 Task: Open a blank sheet, save the file as problemanalysis.doc Add Heading 'Strategies for effective problem analysis: 'Strategies for effective problem analysis:  Add the following points with numberingAdd the following points with numbering 1.	Gather relevant information_x000D_
2.	Identify root causes_x000D_
3.	Consider potential solutions_x000D_
Select the entire thext and change line spacing to  1.15 Select the entire text and apply  Outside Borders ,change the font size of heading and points to 20
Action: Mouse moved to (27, 22)
Screenshot: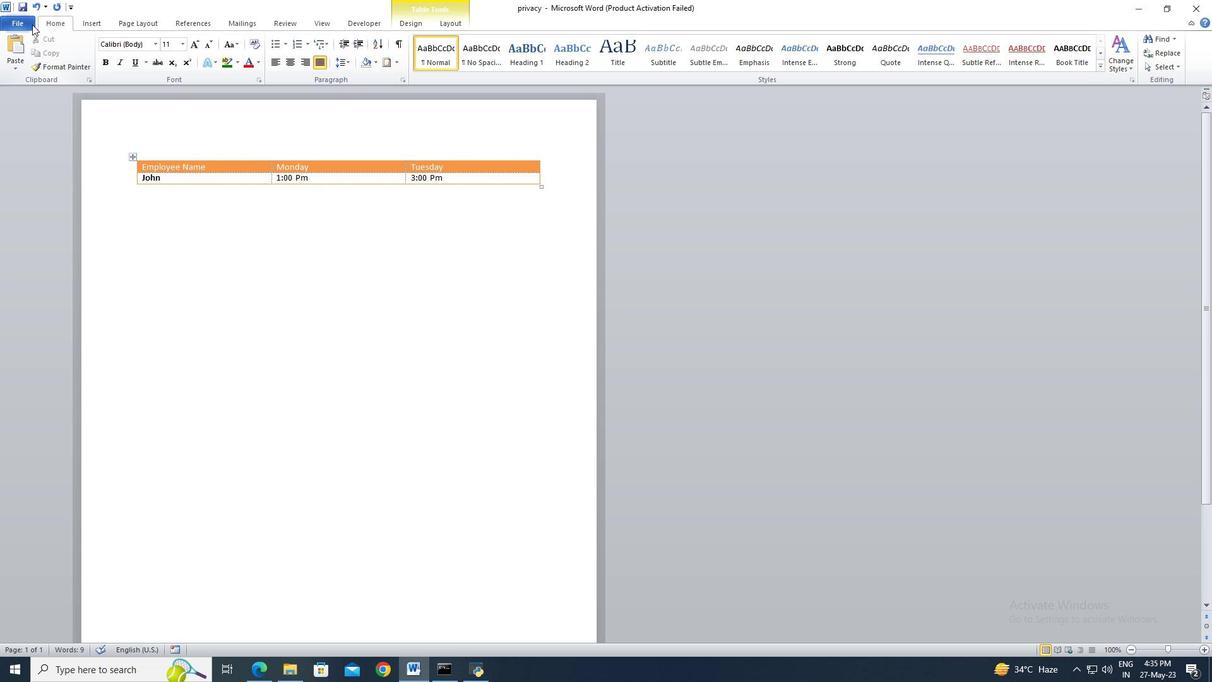 
Action: Mouse pressed left at (27, 22)
Screenshot: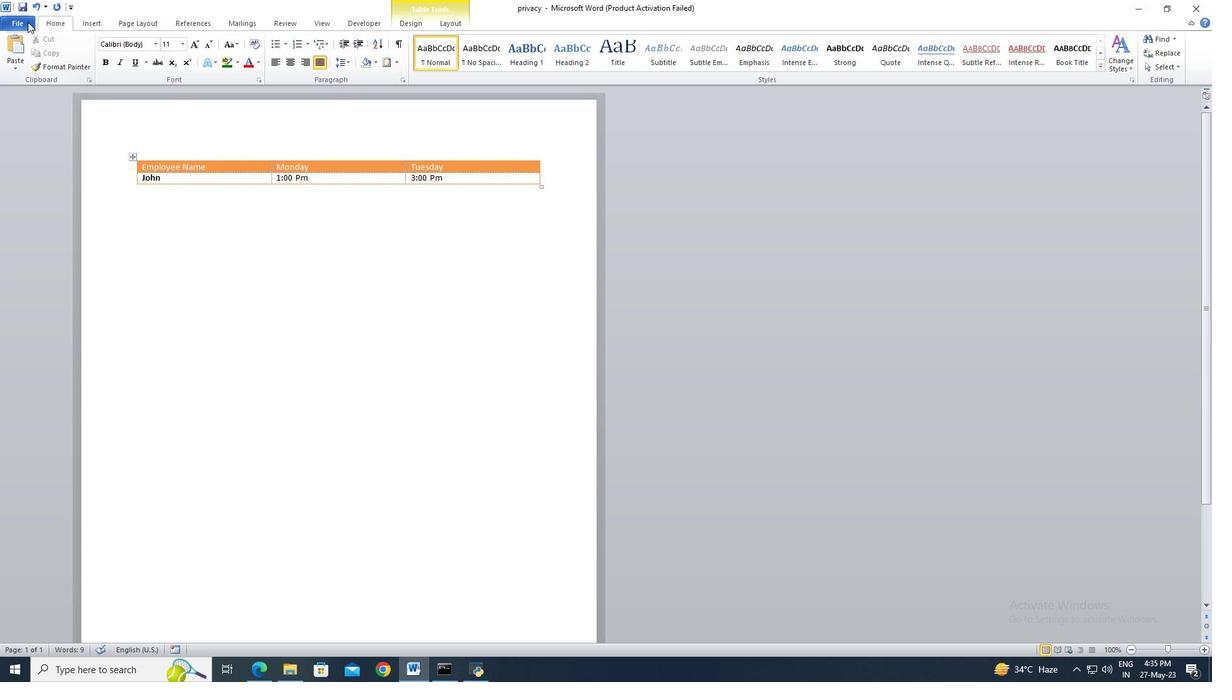 
Action: Mouse moved to (28, 162)
Screenshot: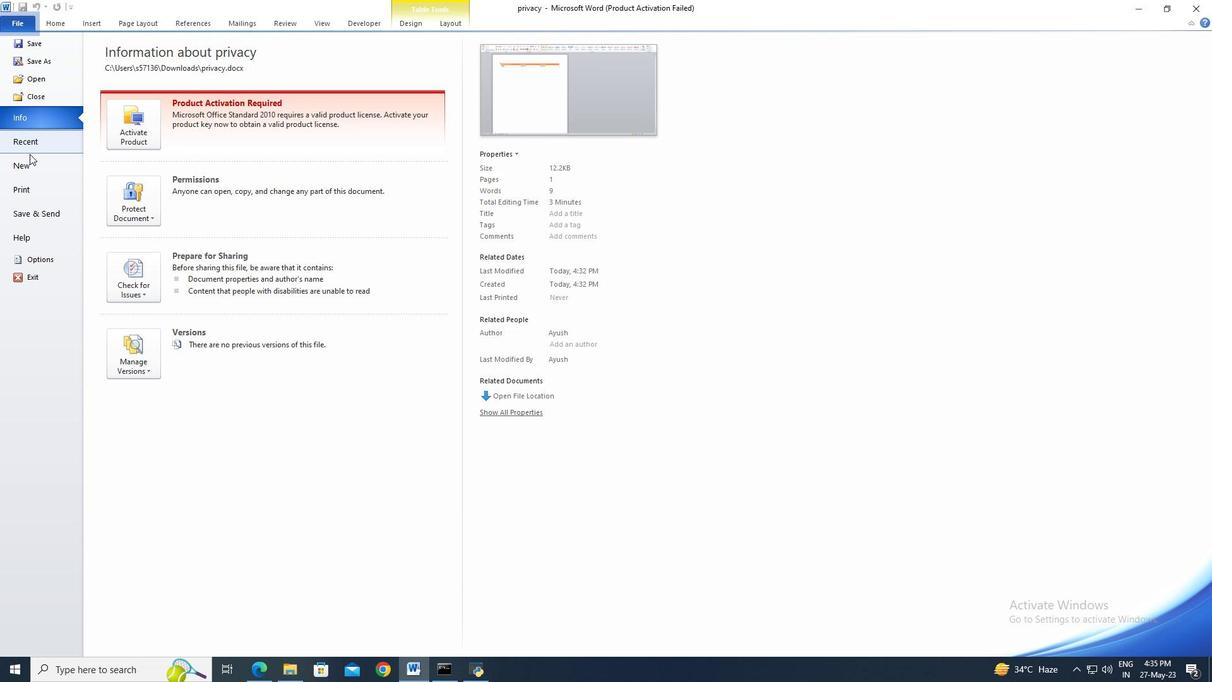 
Action: Mouse pressed left at (28, 162)
Screenshot: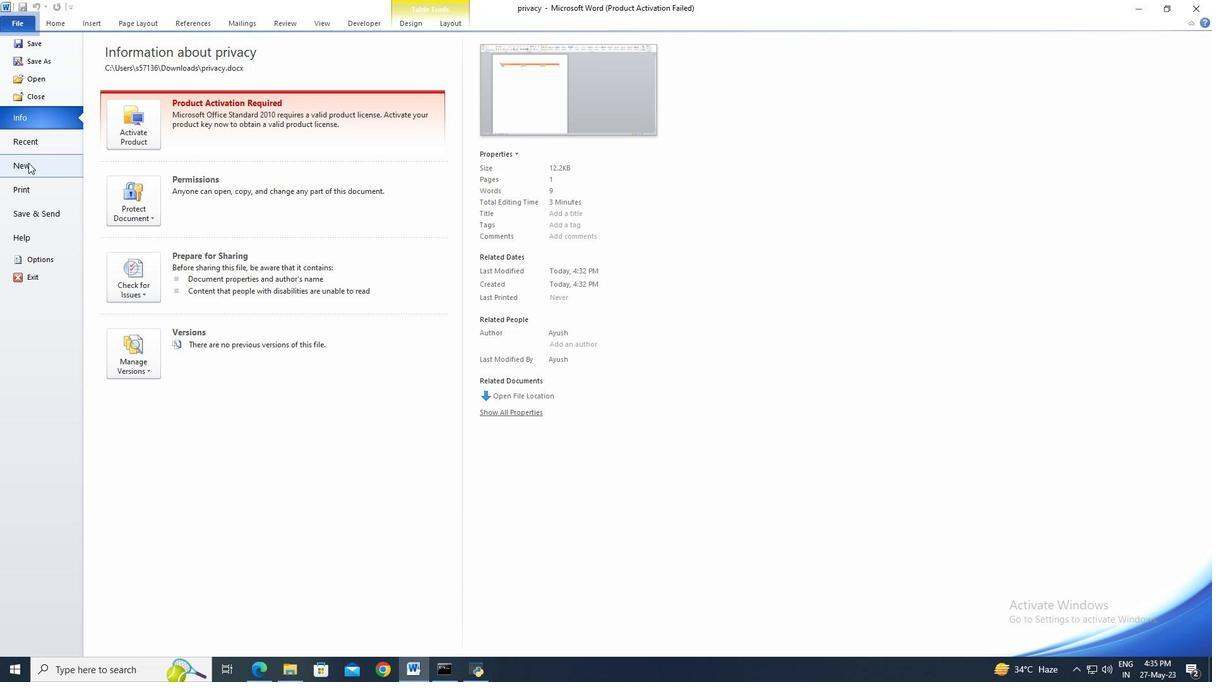 
Action: Mouse moved to (634, 320)
Screenshot: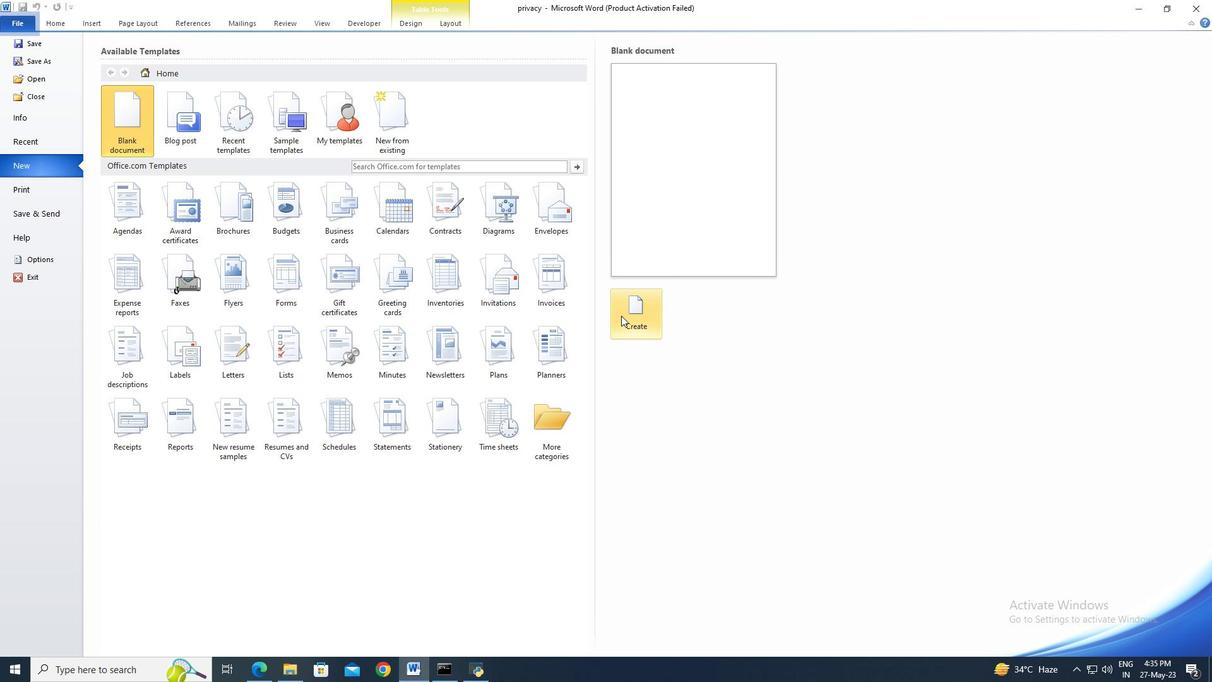 
Action: Mouse pressed left at (634, 320)
Screenshot: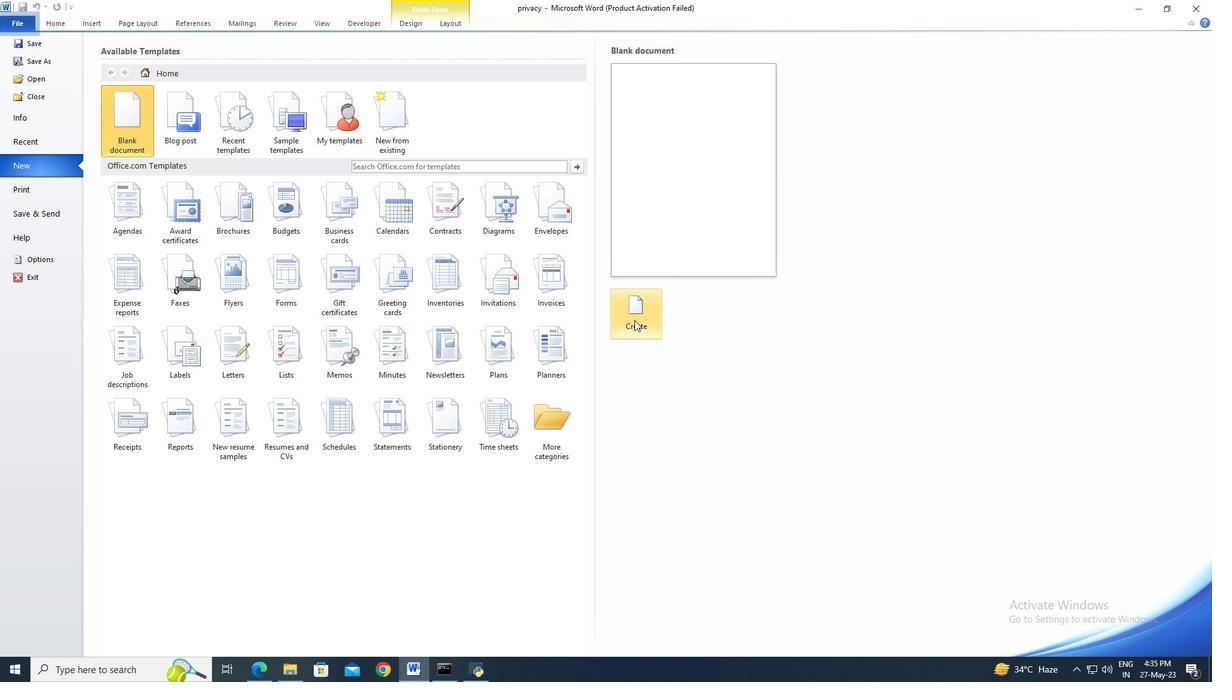 
Action: Mouse moved to (28, 25)
Screenshot: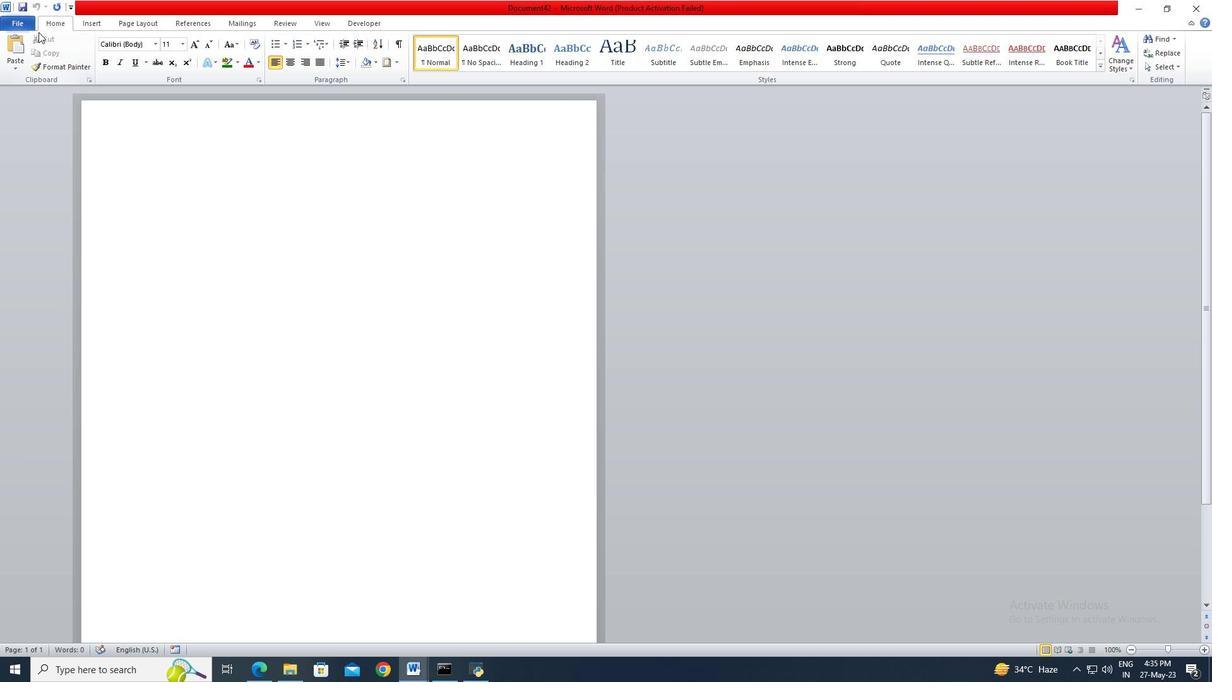 
Action: Mouse pressed left at (28, 25)
Screenshot: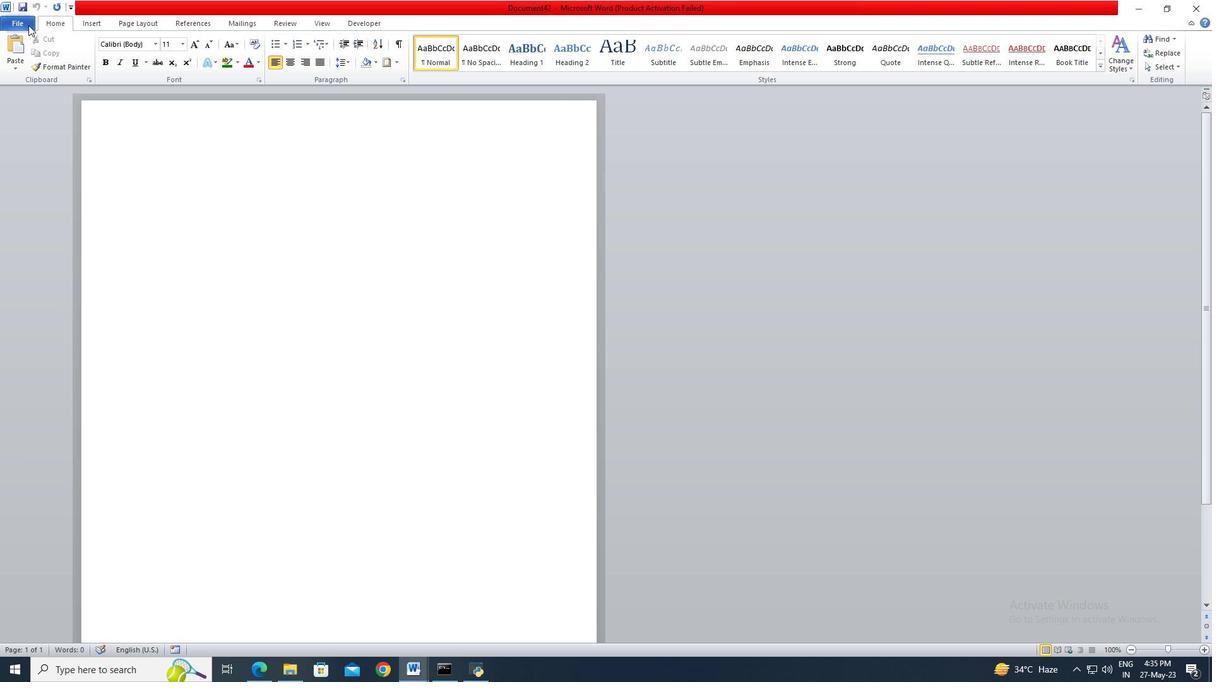 
Action: Mouse moved to (38, 68)
Screenshot: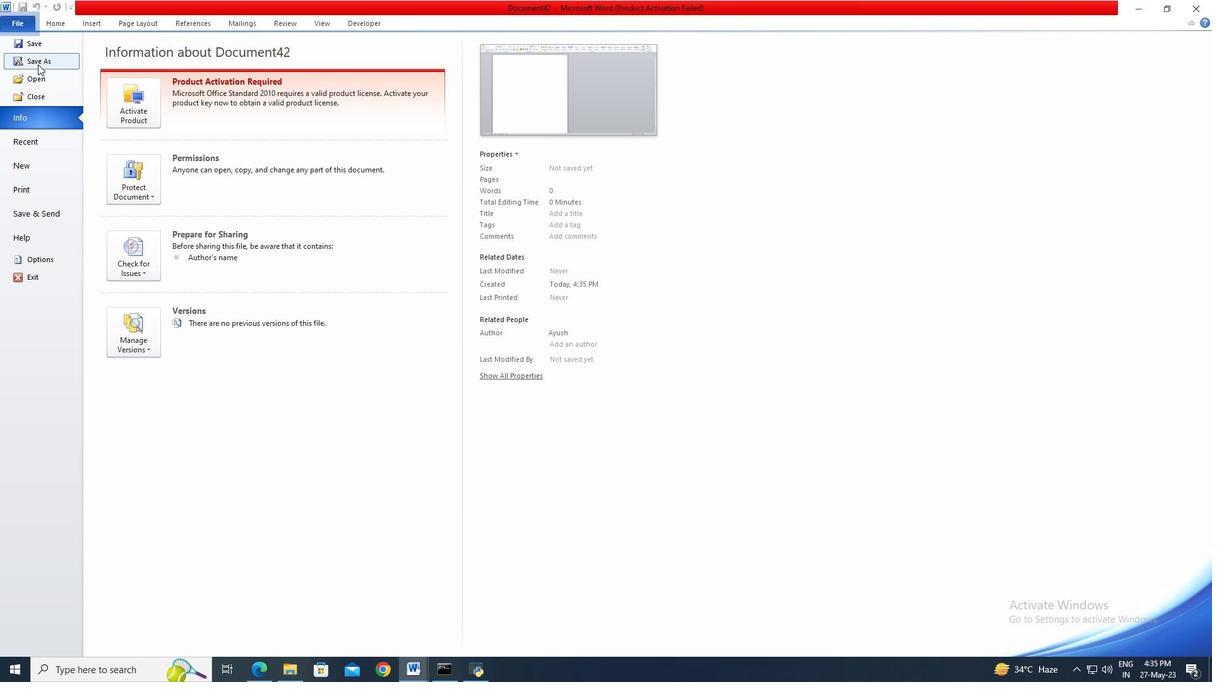 
Action: Mouse pressed left at (38, 68)
Screenshot: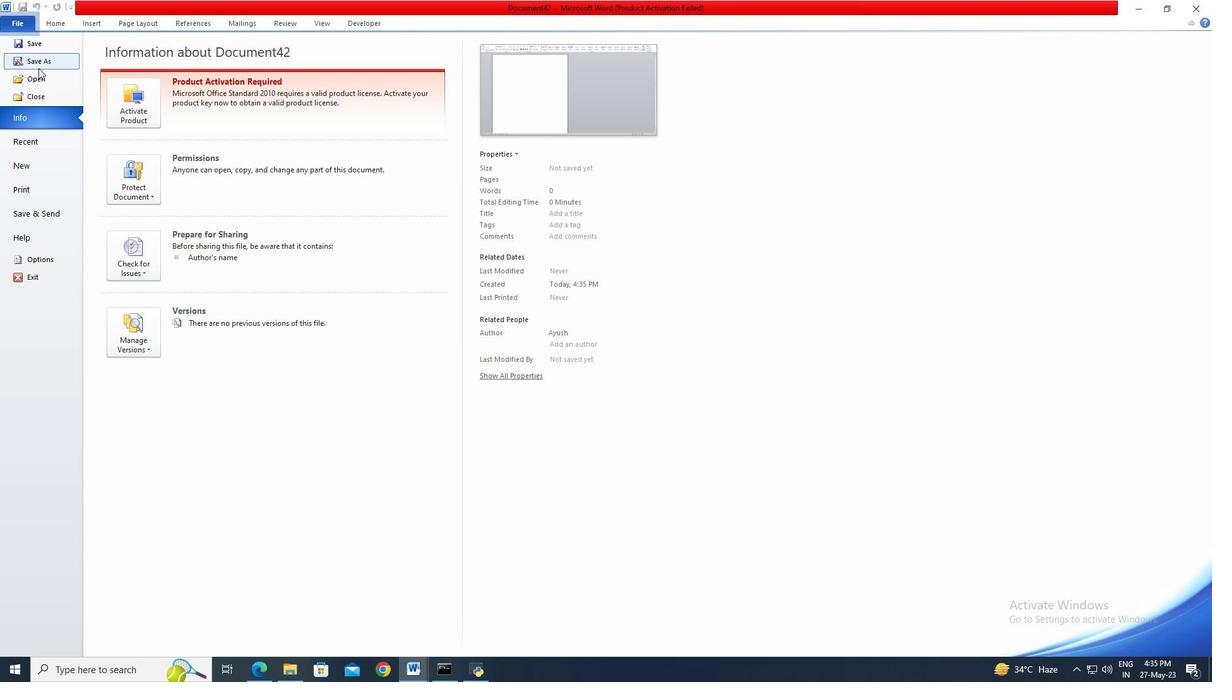 
Action: Mouse moved to (60, 134)
Screenshot: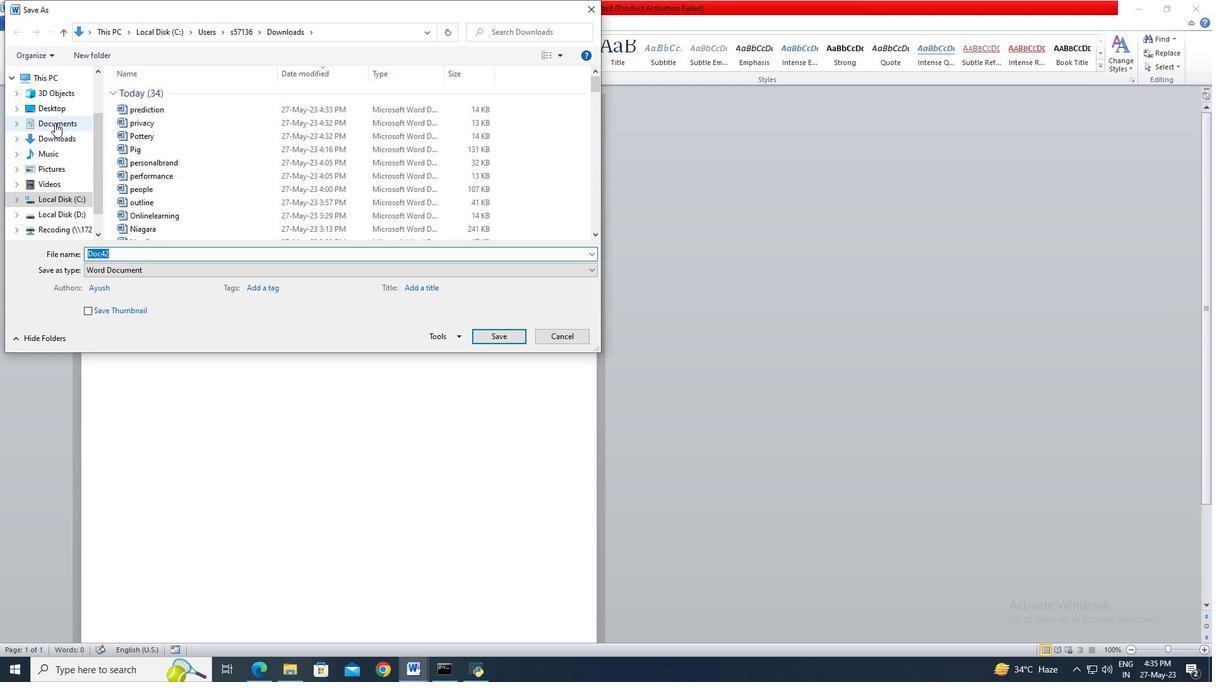 
Action: Mouse pressed left at (60, 134)
Screenshot: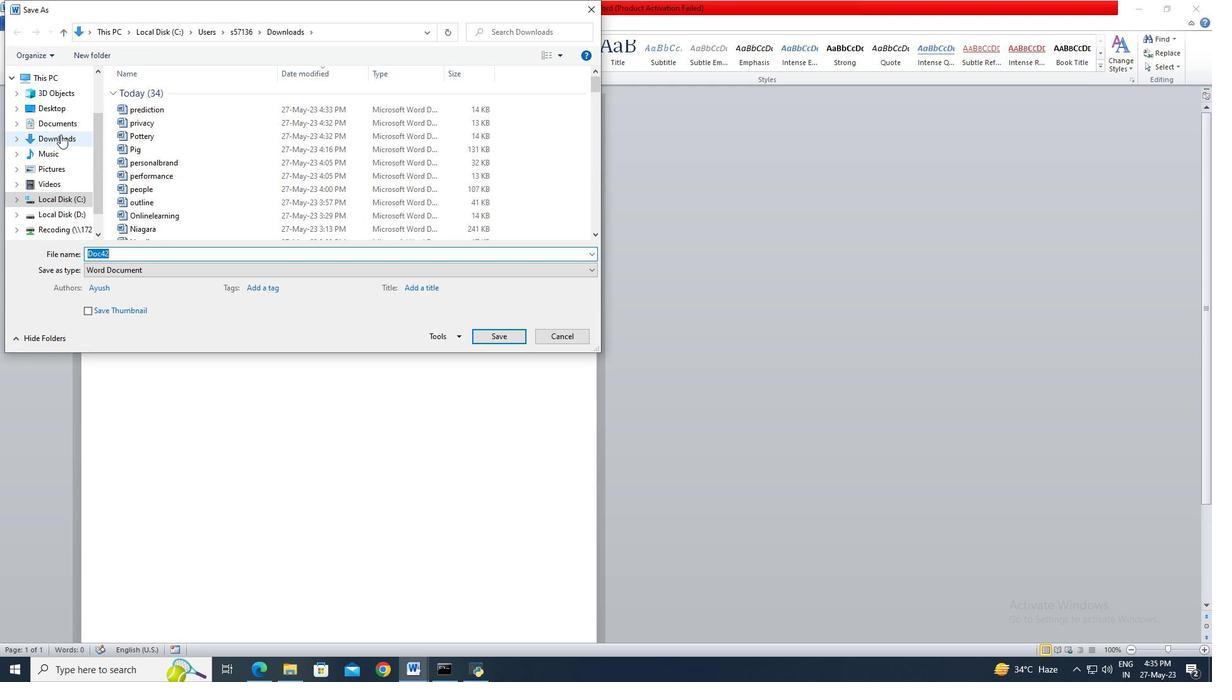 
Action: Mouse moved to (236, 248)
Screenshot: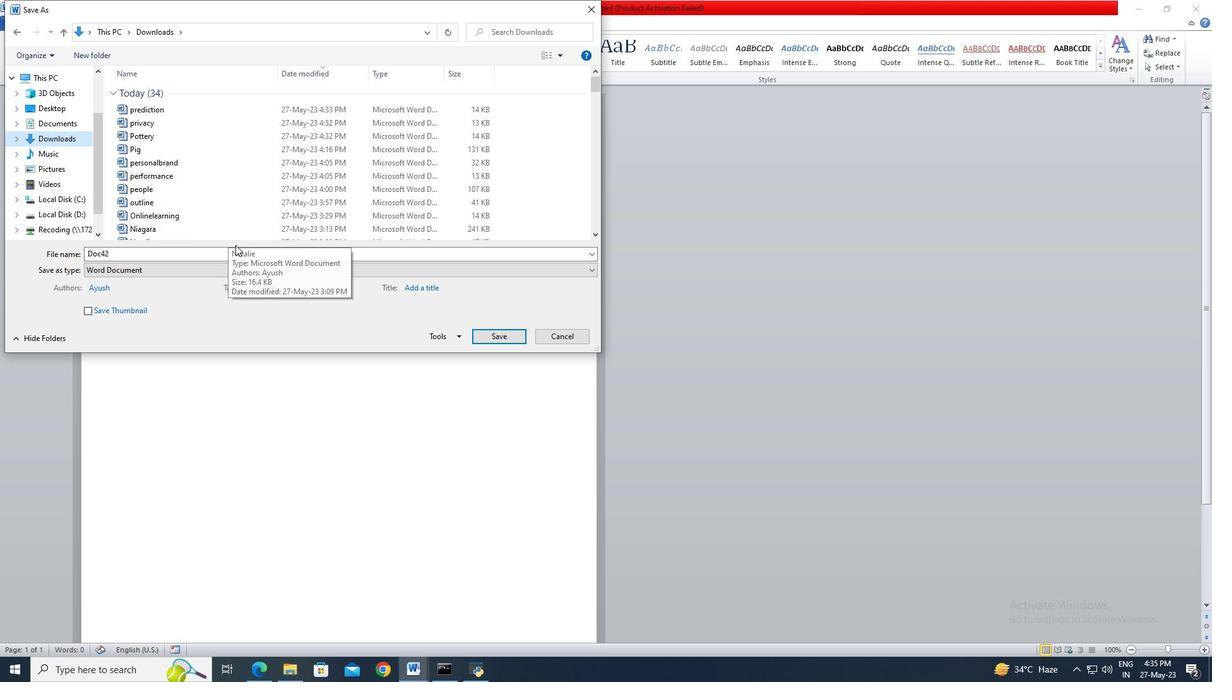 
Action: Mouse pressed left at (236, 248)
Screenshot: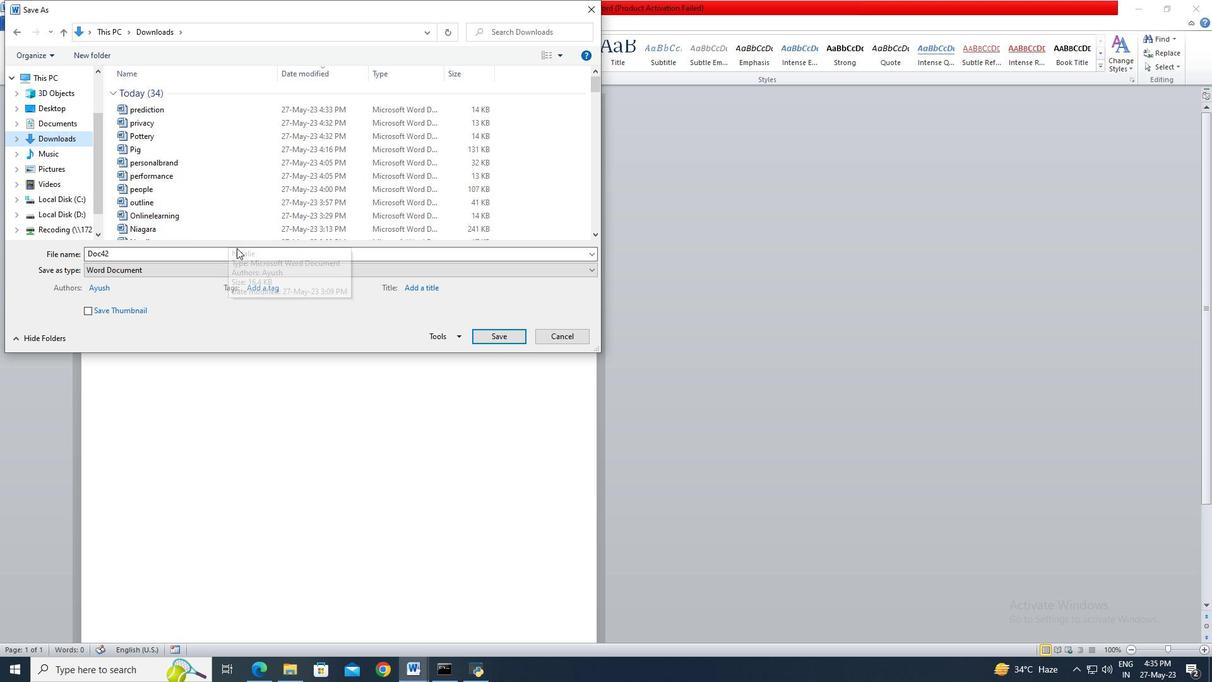 
Action: Key pressed problemanalysis
Screenshot: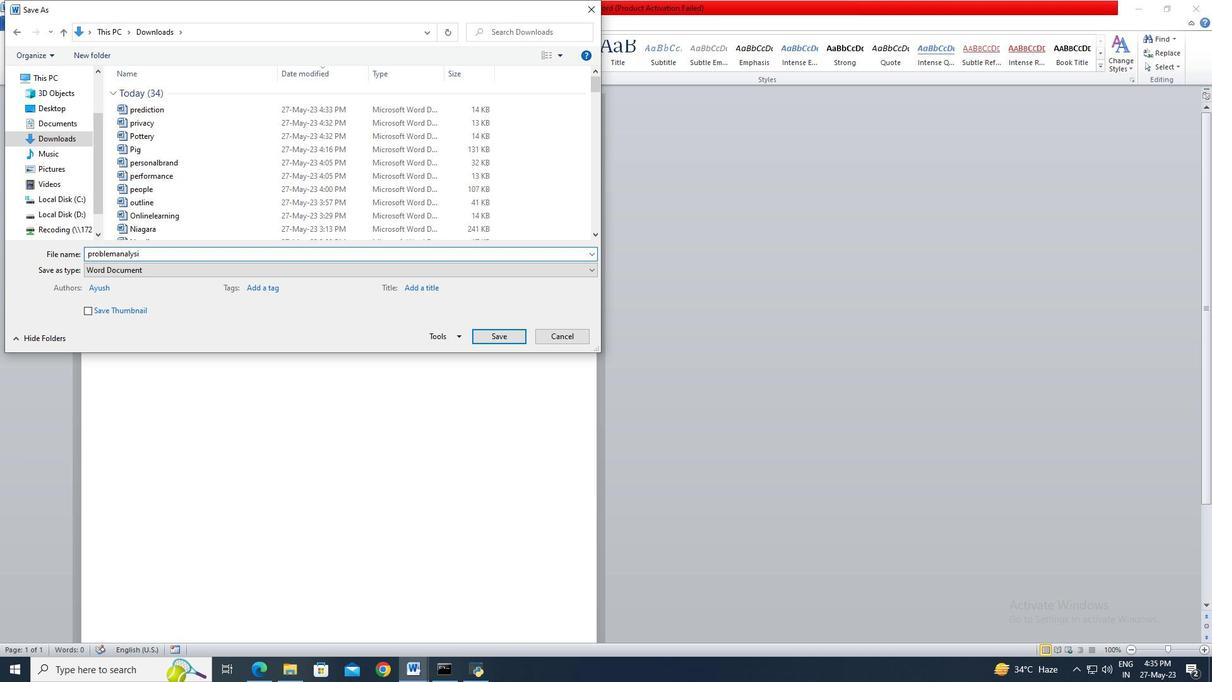 
Action: Mouse moved to (501, 334)
Screenshot: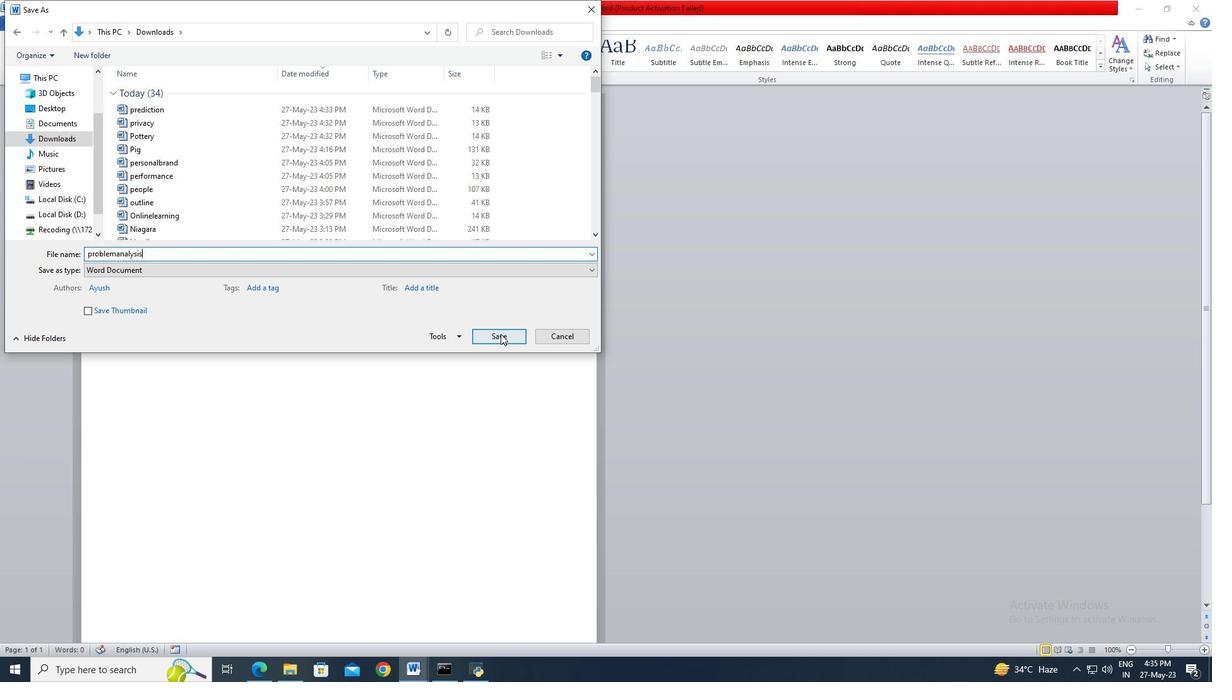 
Action: Mouse pressed left at (501, 334)
Screenshot: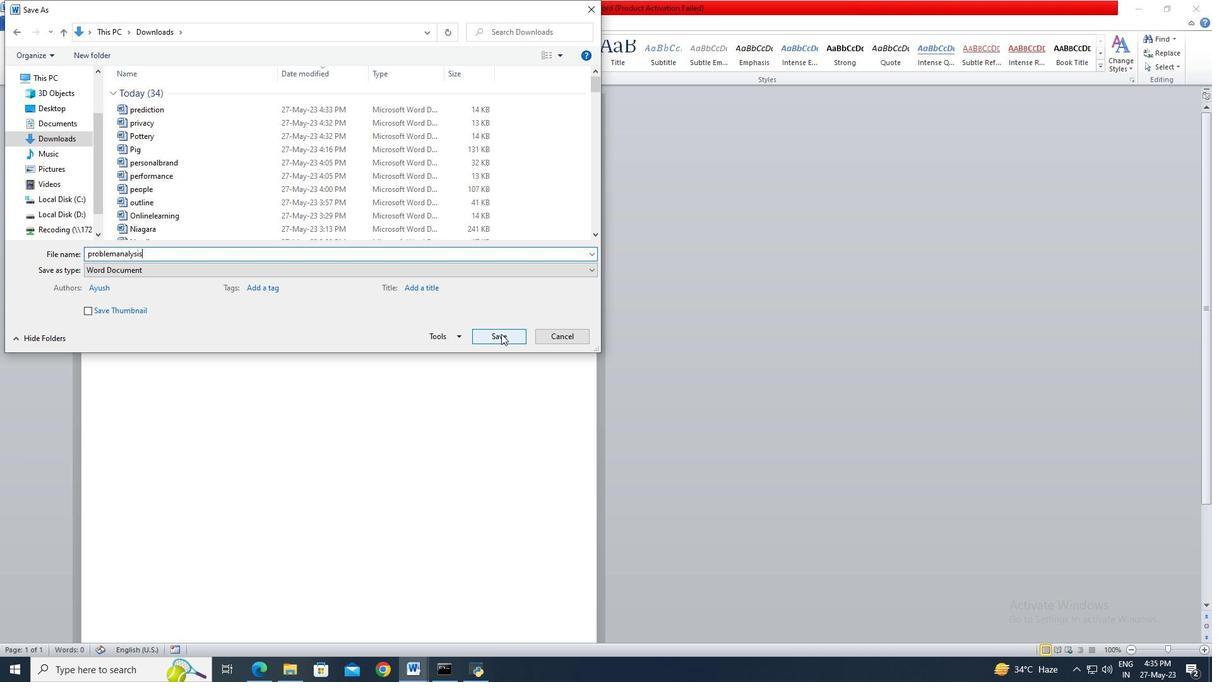 
Action: Mouse moved to (518, 65)
Screenshot: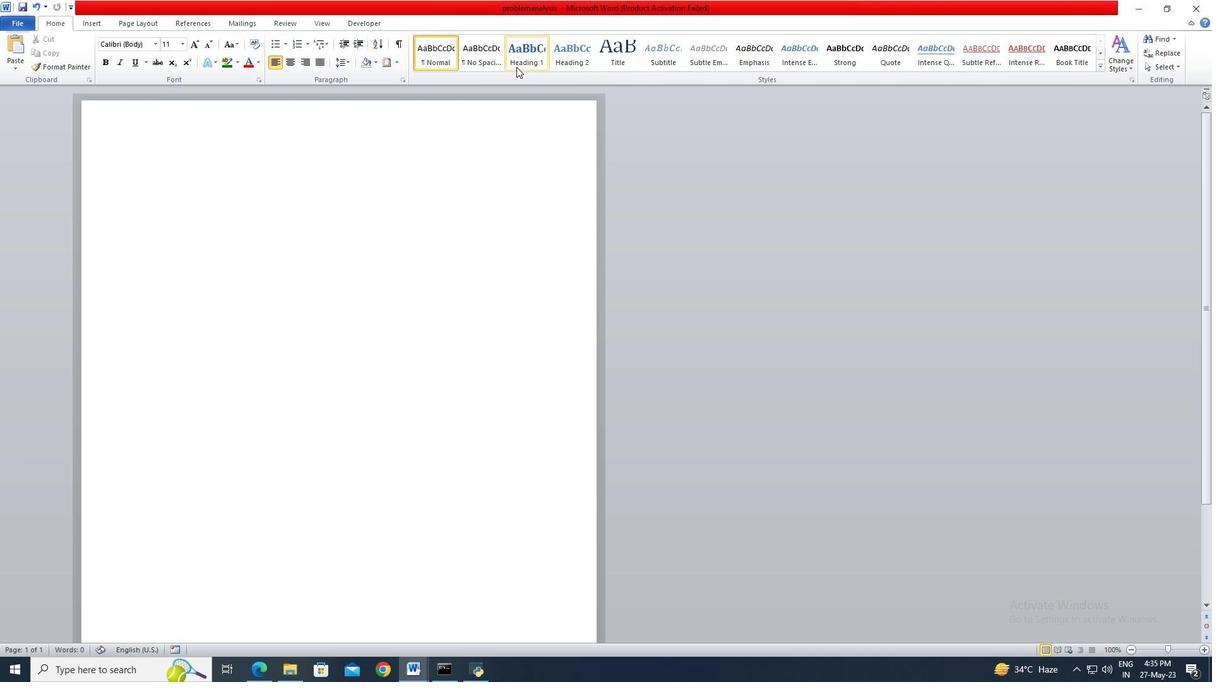 
Action: Mouse pressed left at (518, 65)
Screenshot: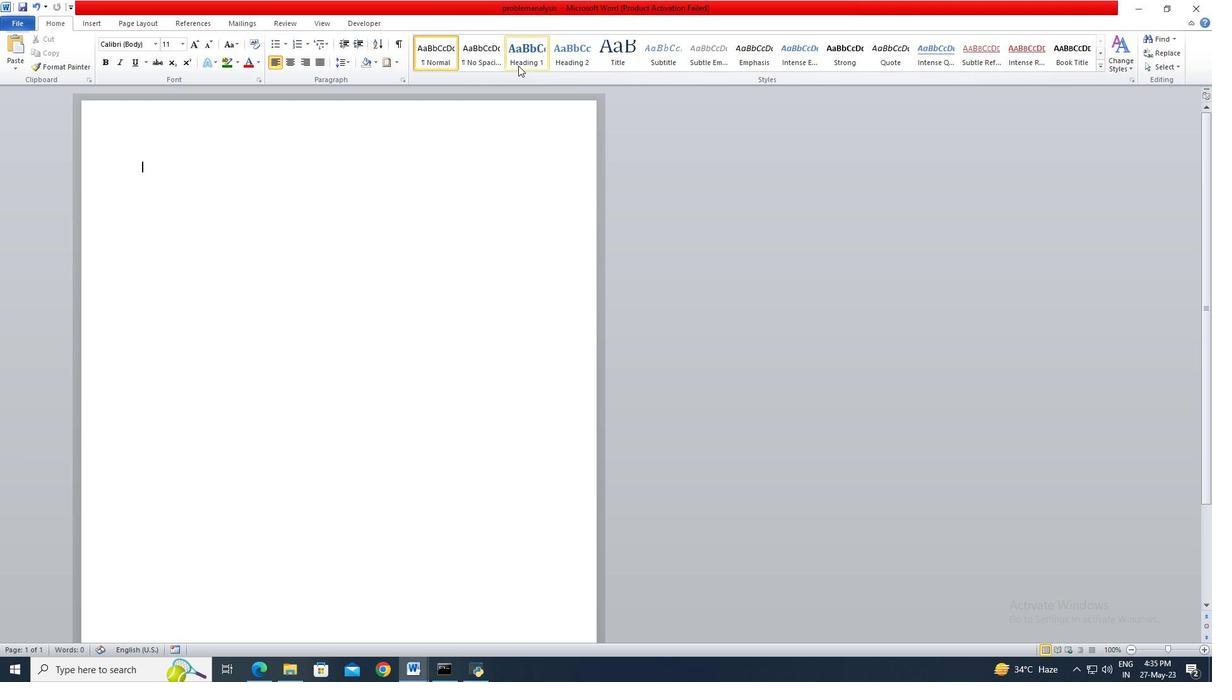 
Action: Mouse moved to (499, 166)
Screenshot: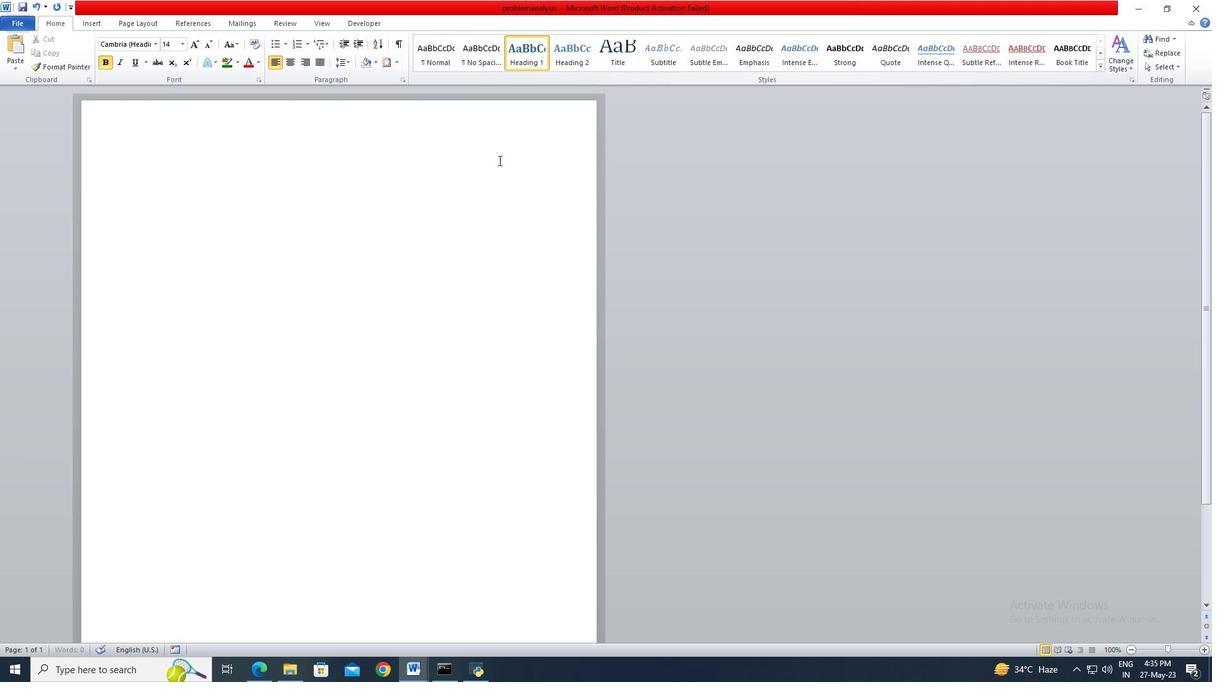 
Action: Mouse pressed left at (499, 166)
Screenshot: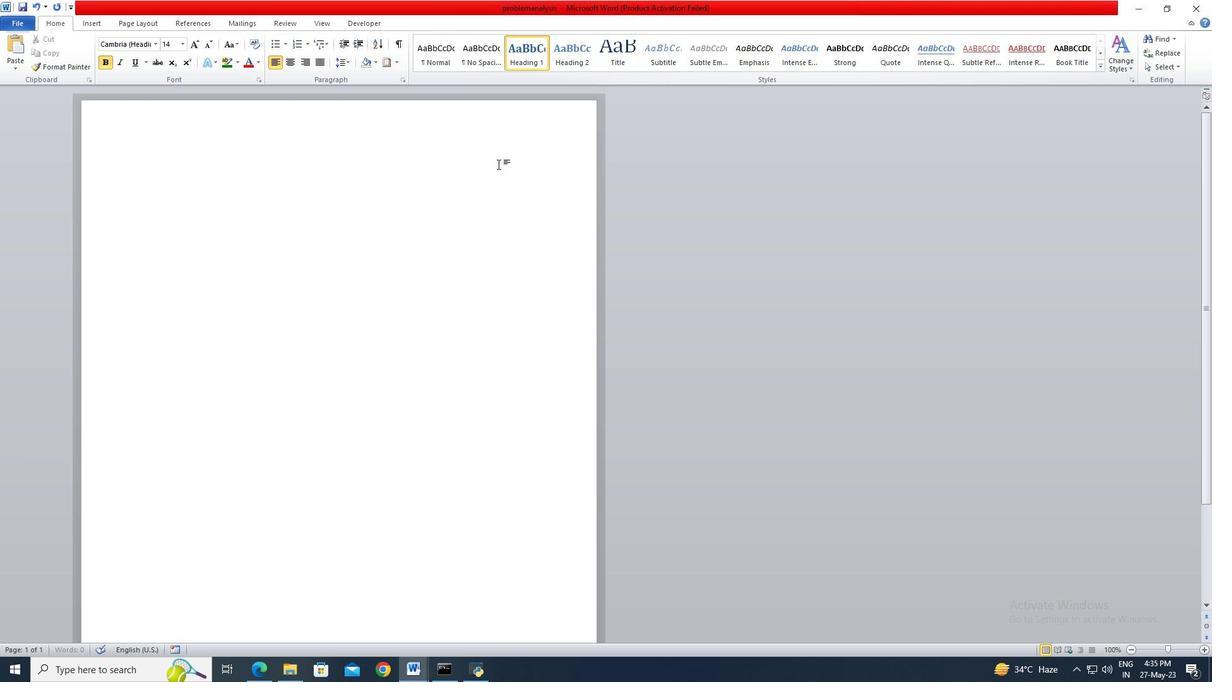 
Action: Key pressed <Key.shift_r>Strategies<Key.space>for<Key.space>effective<Key.space>problem<Key.space>analysis<Key.shift>:<Key.enter><Key.enter>
Screenshot: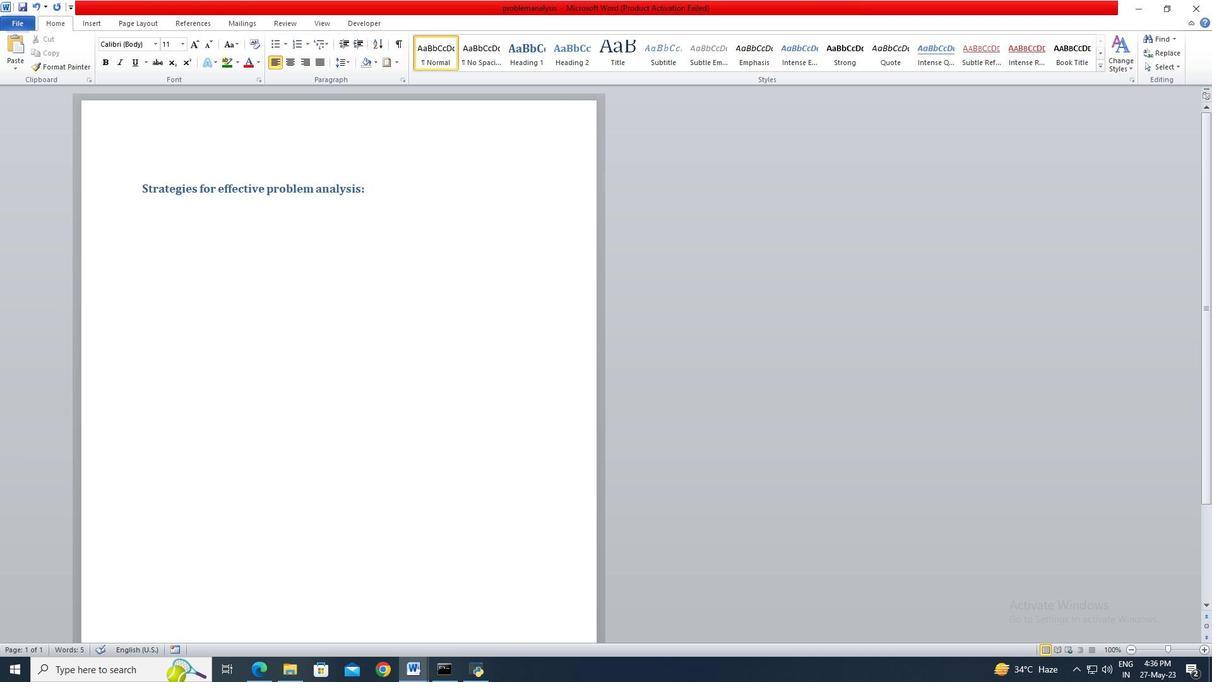 
Action: Mouse moved to (303, 44)
Screenshot: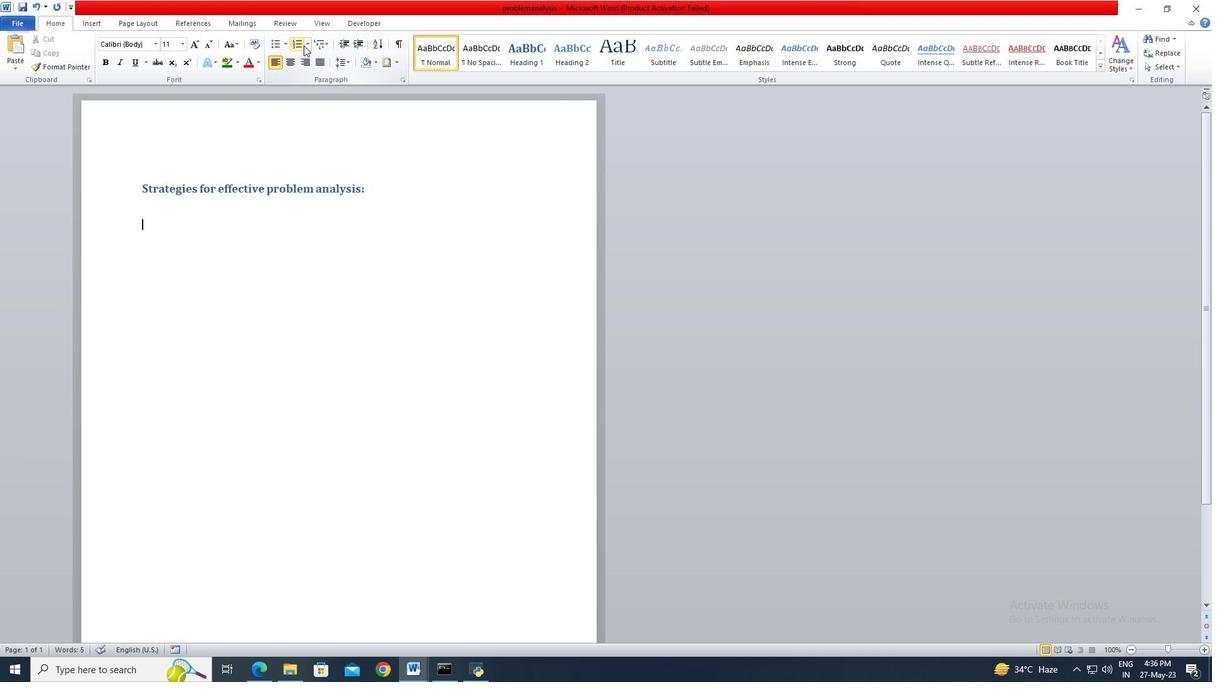 
Action: Mouse pressed left at (303, 44)
Screenshot: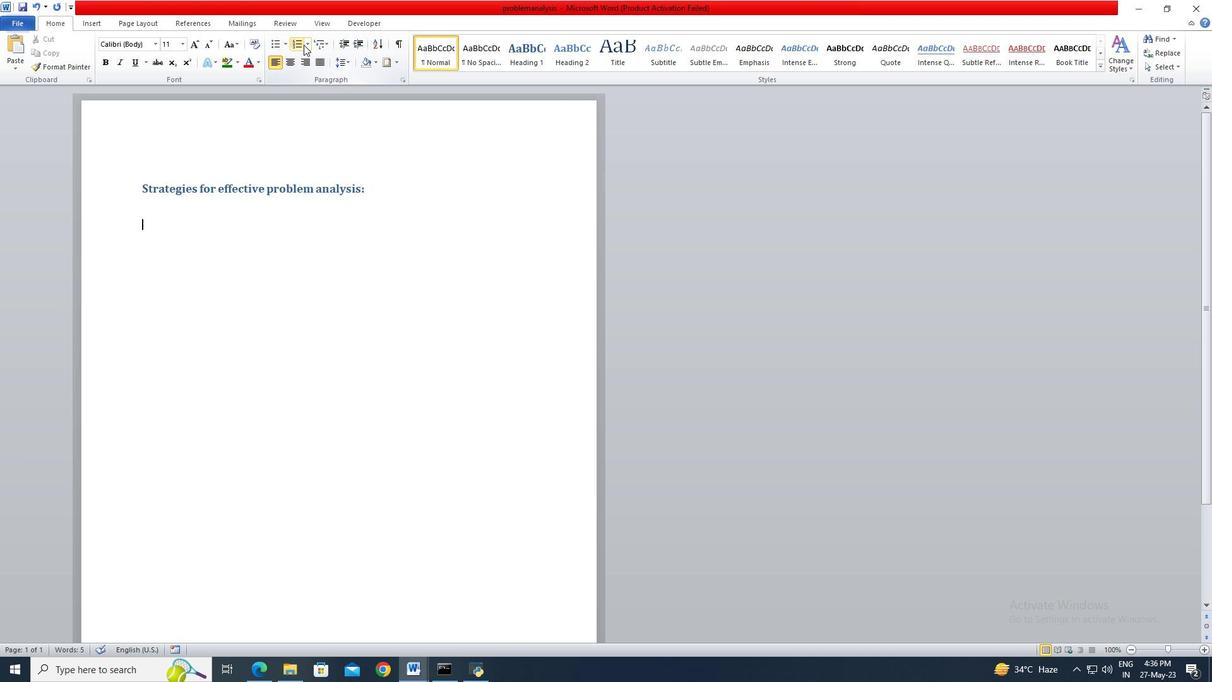 
Action: Mouse moved to (289, 204)
Screenshot: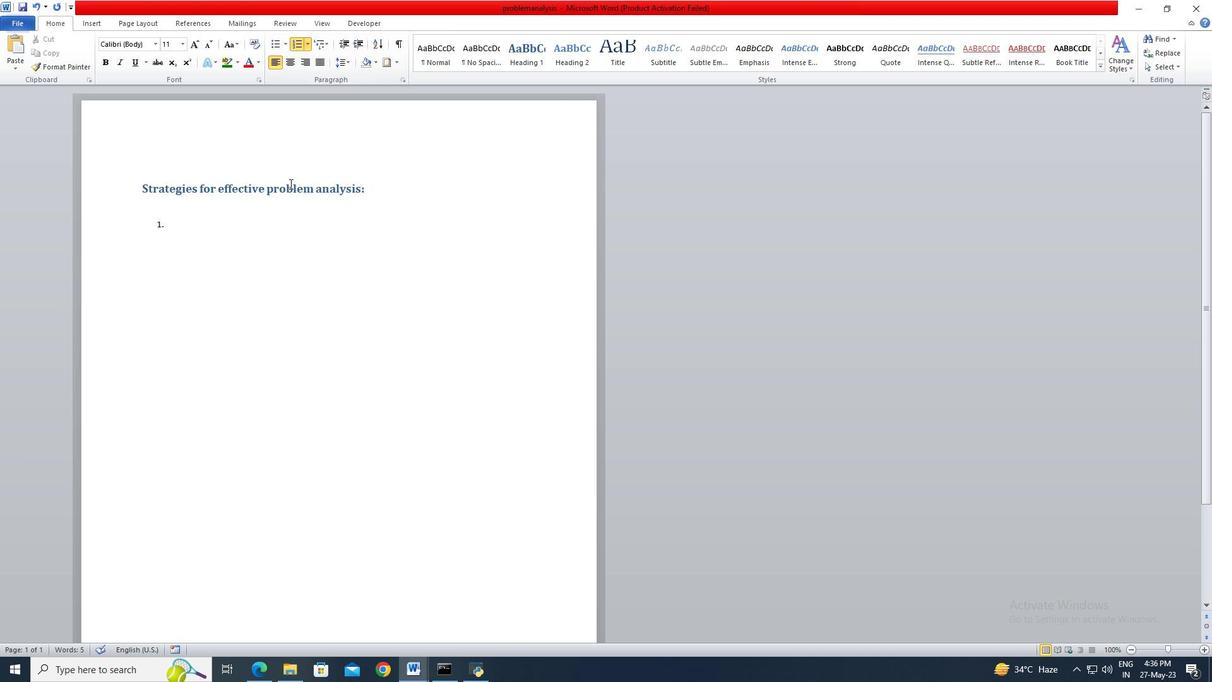 
Action: Key pressed <Key.shift>Gather<Key.space>relevant<Key.space>information<Key.enter><Key.shift>Identify<Key.space>root<Key.space>causes<Key.enter><Key.shift>Consider<Key.space>potential<Key.space>solutionsctrl+A
Screenshot: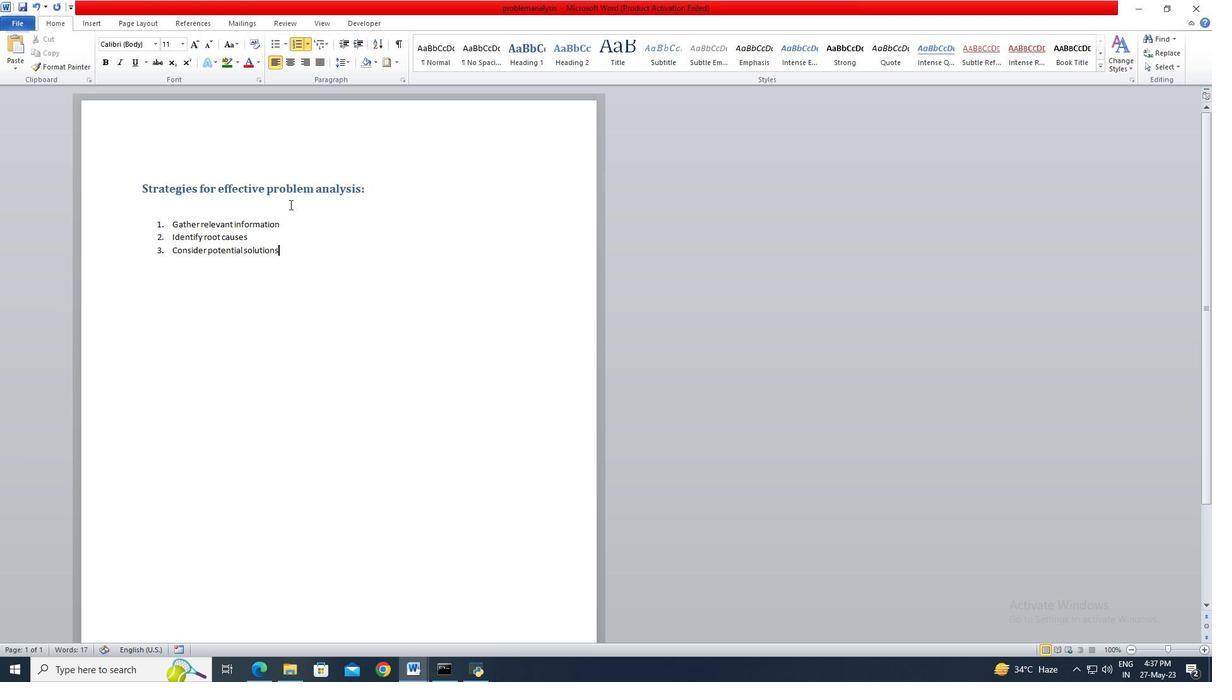 
Action: Mouse moved to (350, 62)
Screenshot: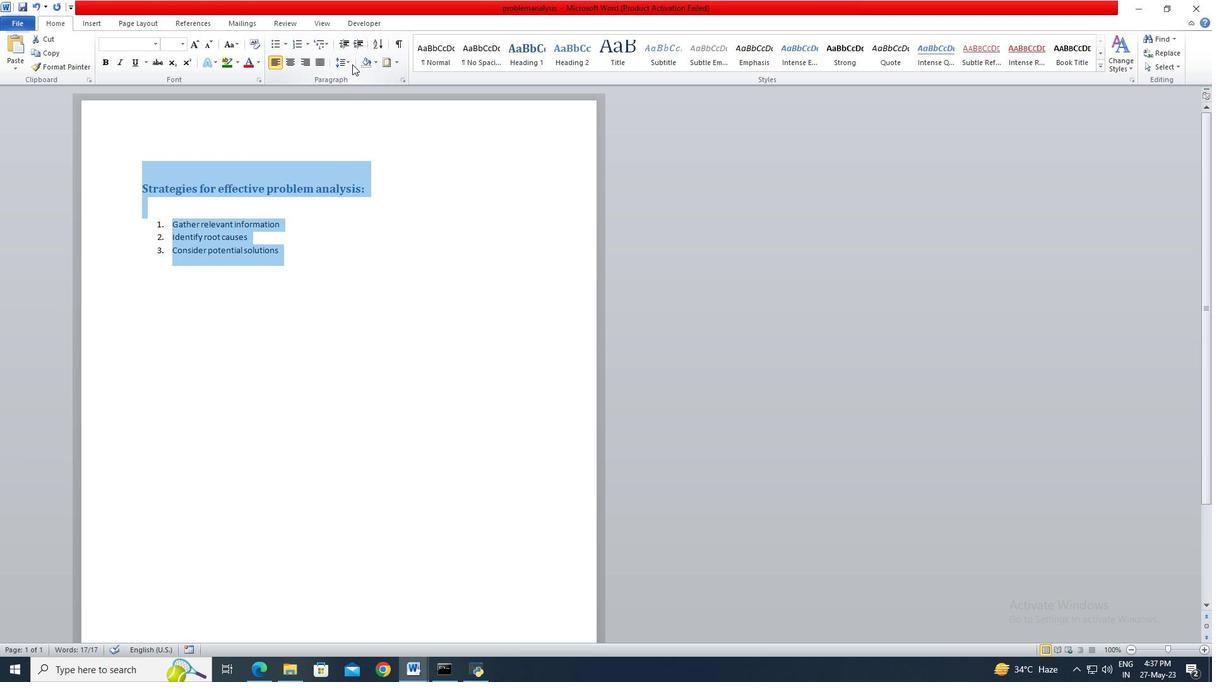 
Action: Mouse pressed left at (350, 62)
Screenshot: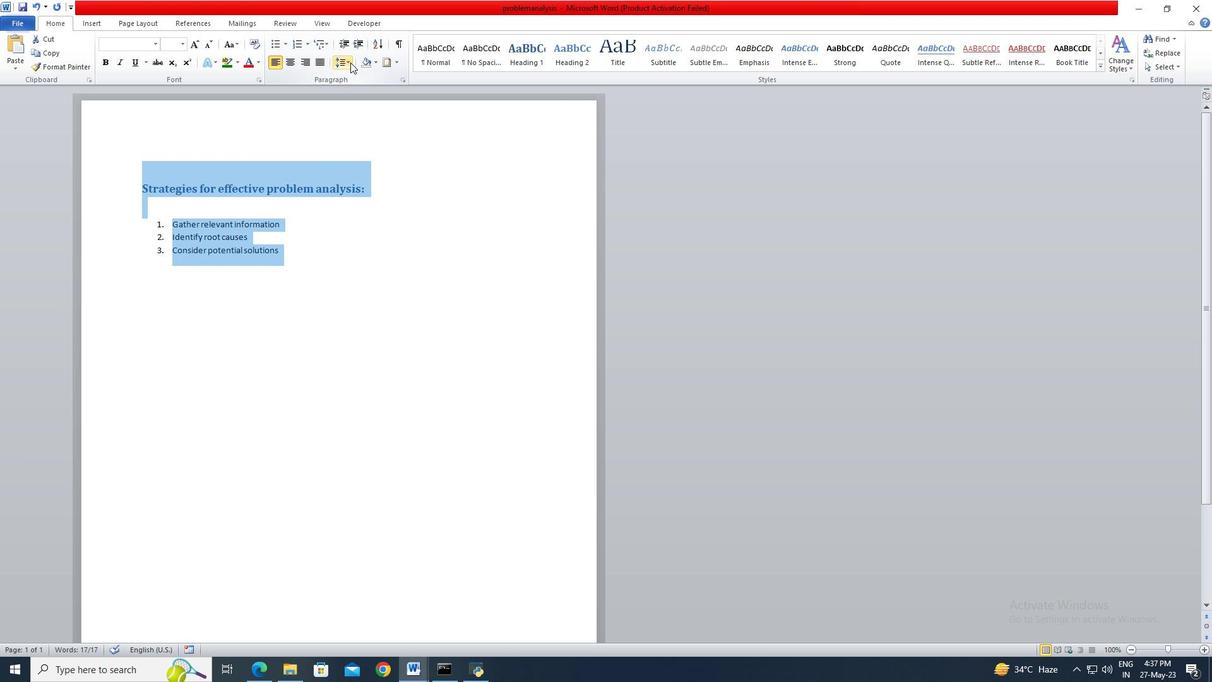 
Action: Mouse moved to (356, 97)
Screenshot: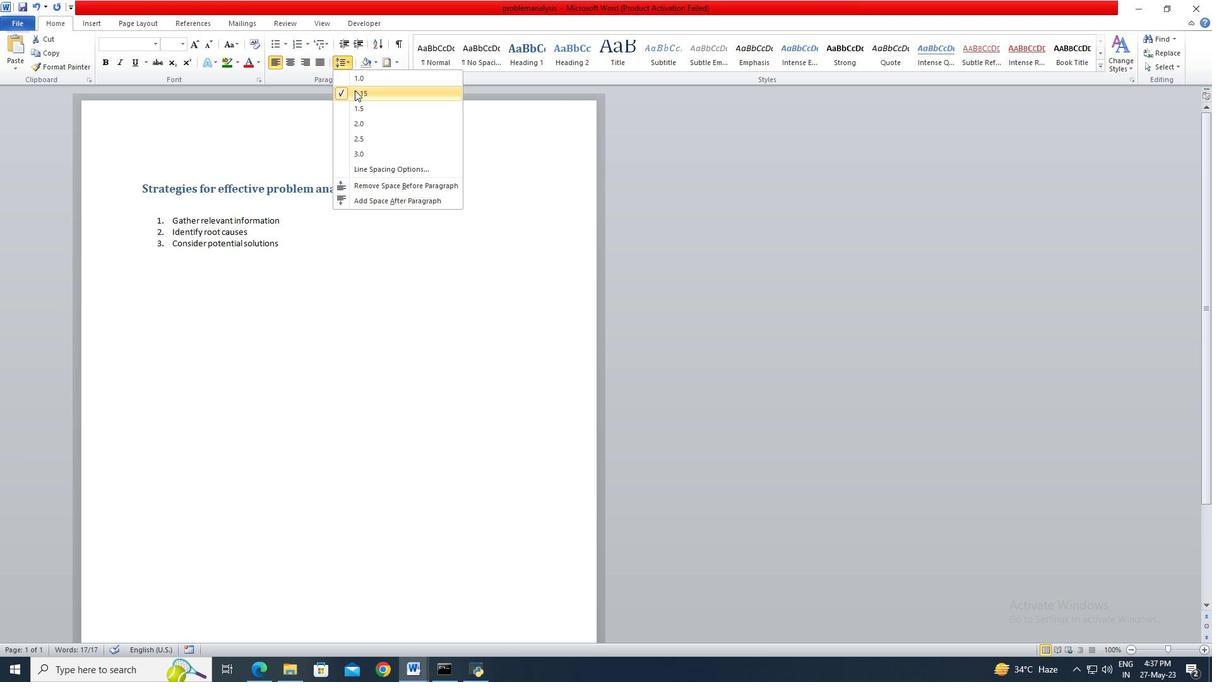 
Action: Mouse pressed left at (356, 97)
Screenshot: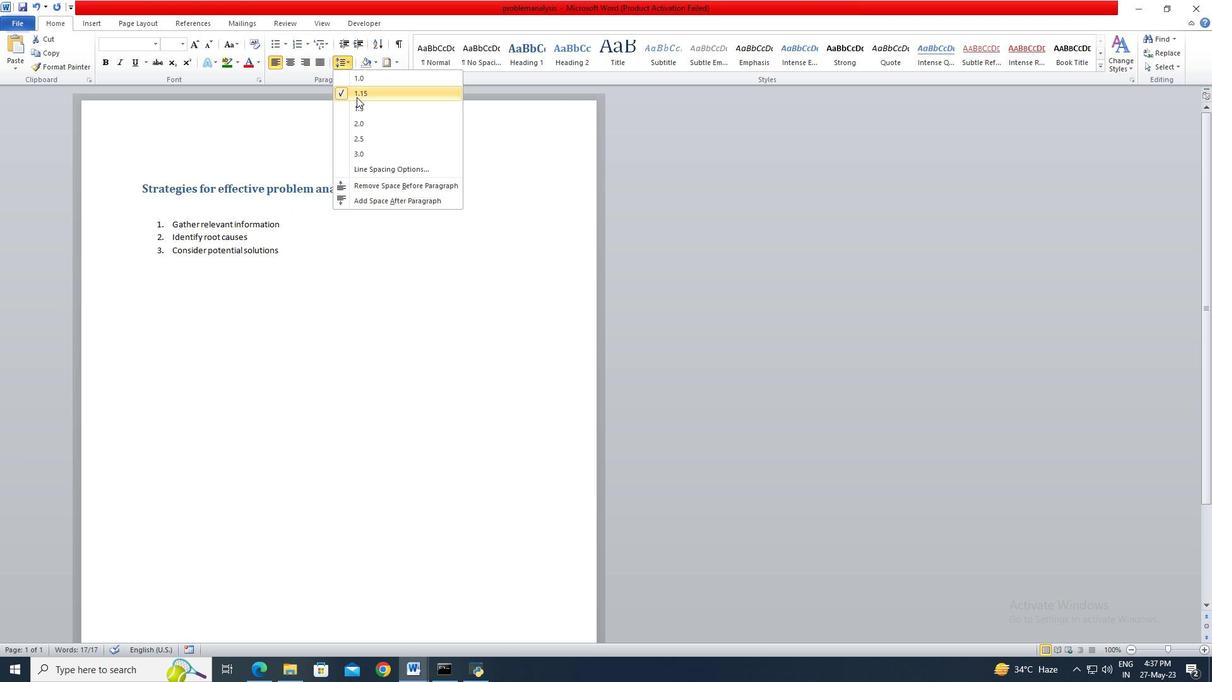 
Action: Mouse moved to (397, 66)
Screenshot: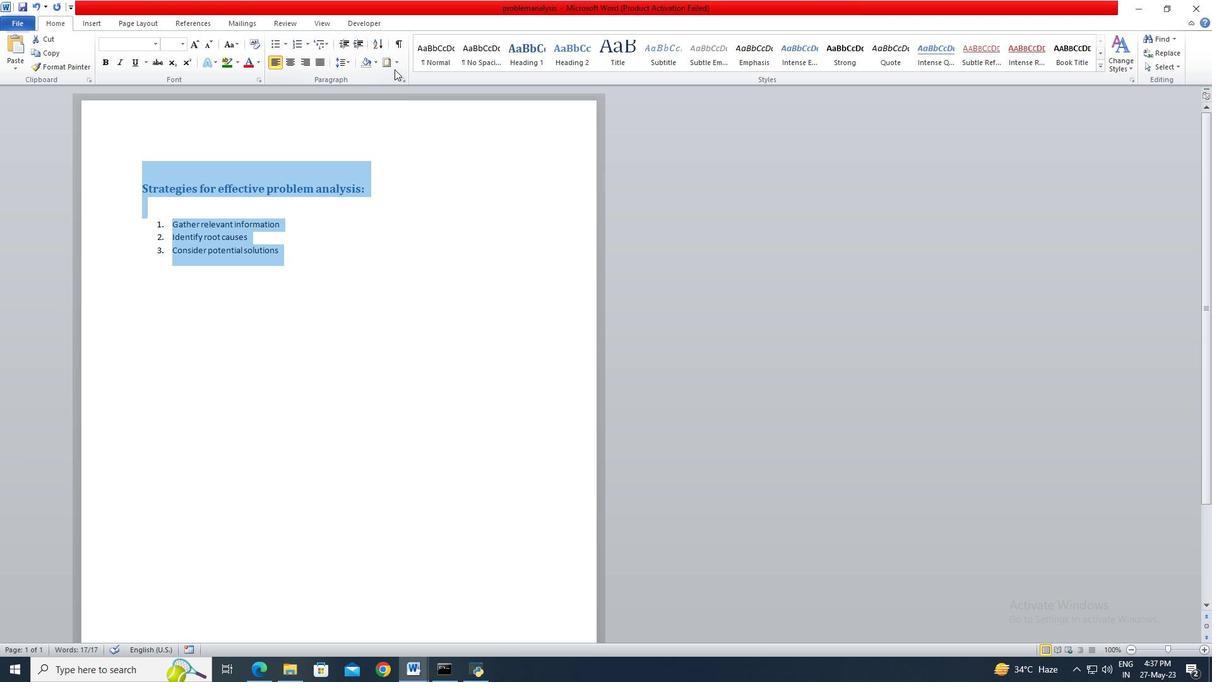 
Action: Mouse pressed left at (397, 66)
Screenshot: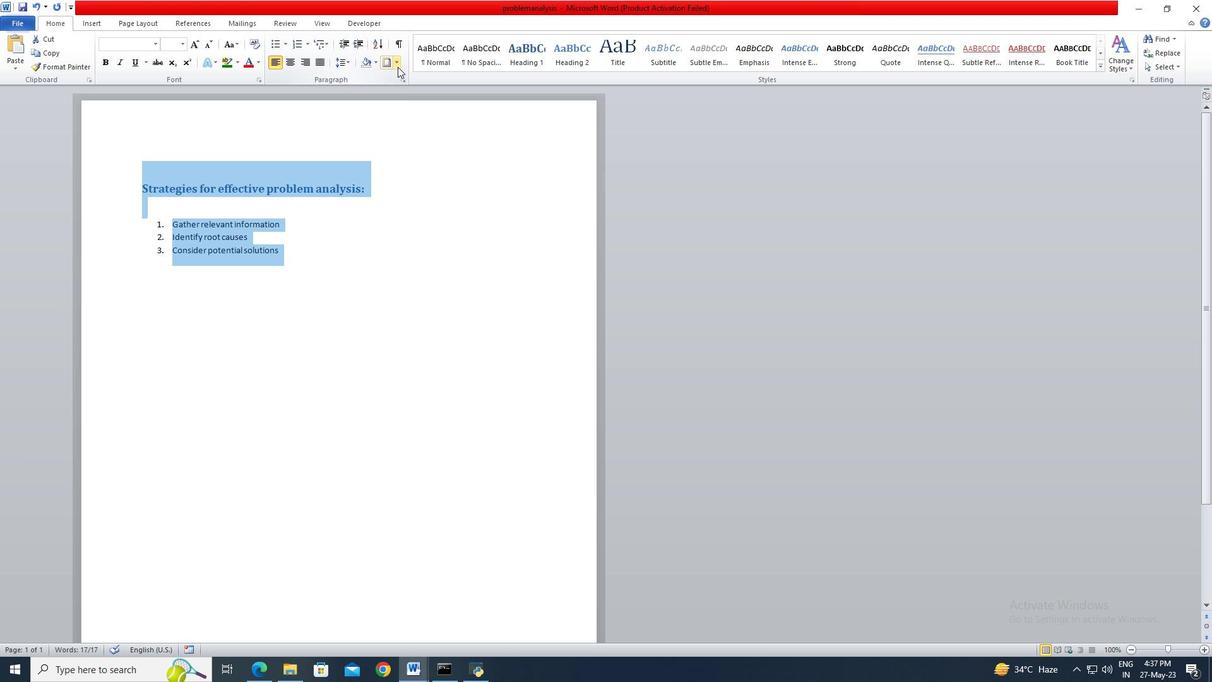 
Action: Mouse moved to (399, 161)
Screenshot: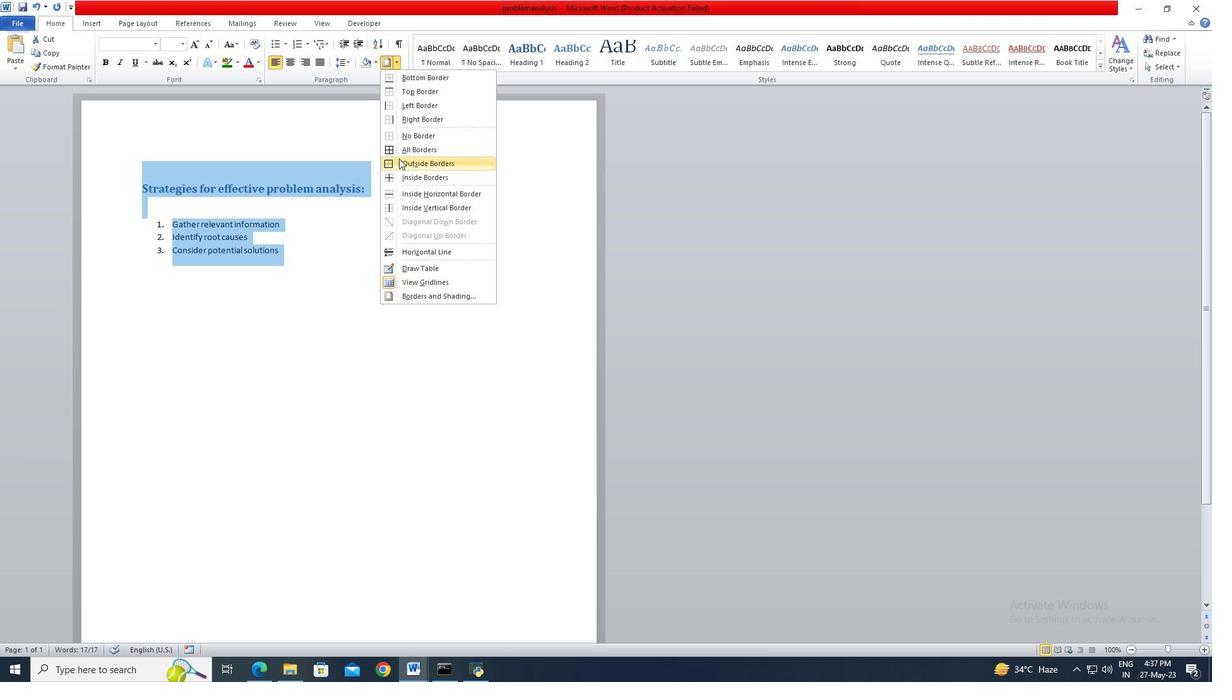 
Action: Mouse pressed left at (399, 161)
Screenshot: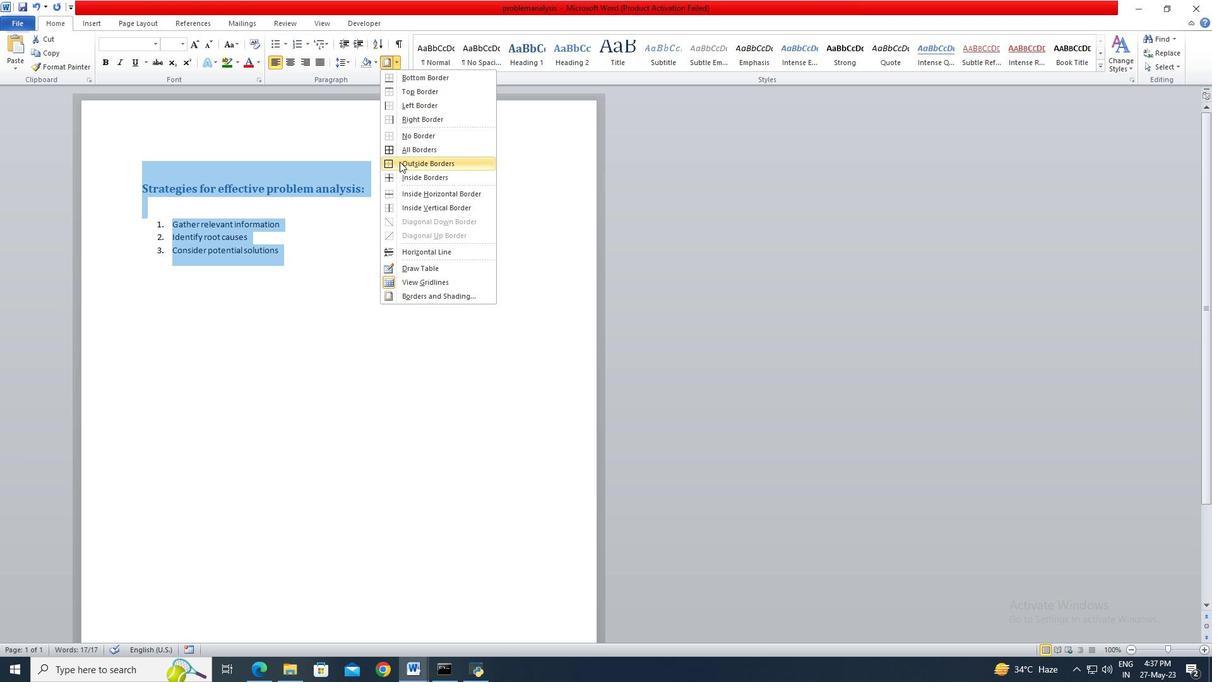 
Action: Mouse moved to (183, 200)
Screenshot: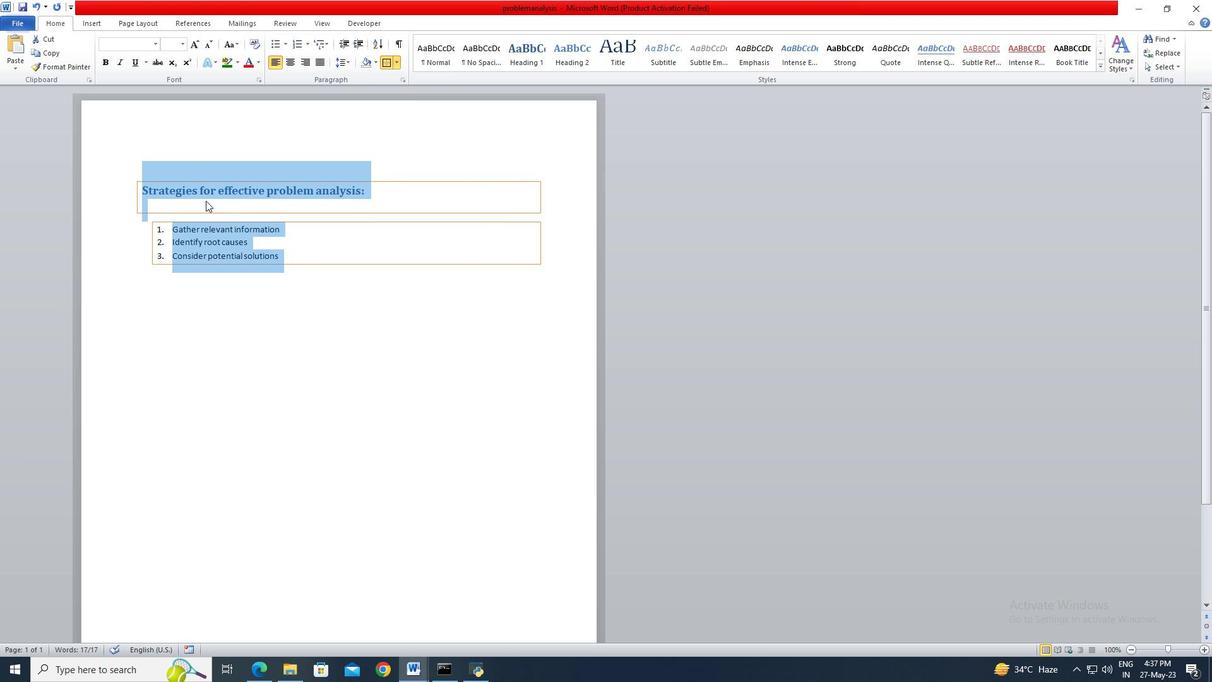 
Action: Mouse pressed left at (183, 200)
Screenshot: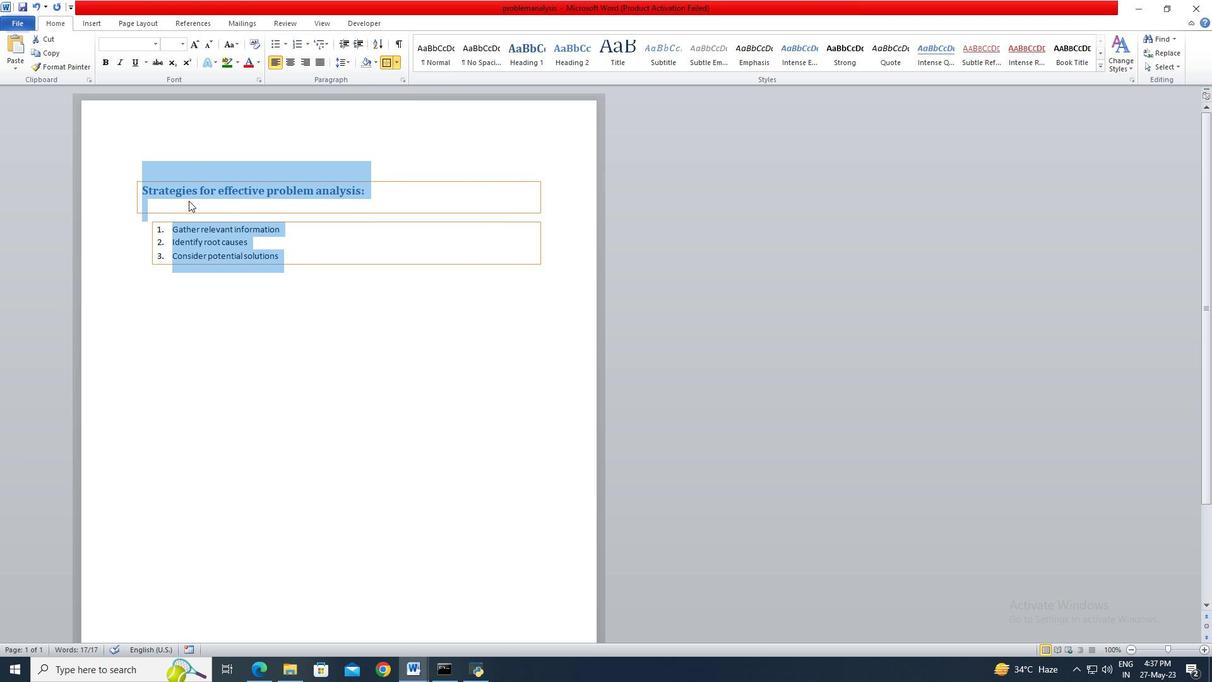 
Action: Mouse moved to (144, 184)
Screenshot: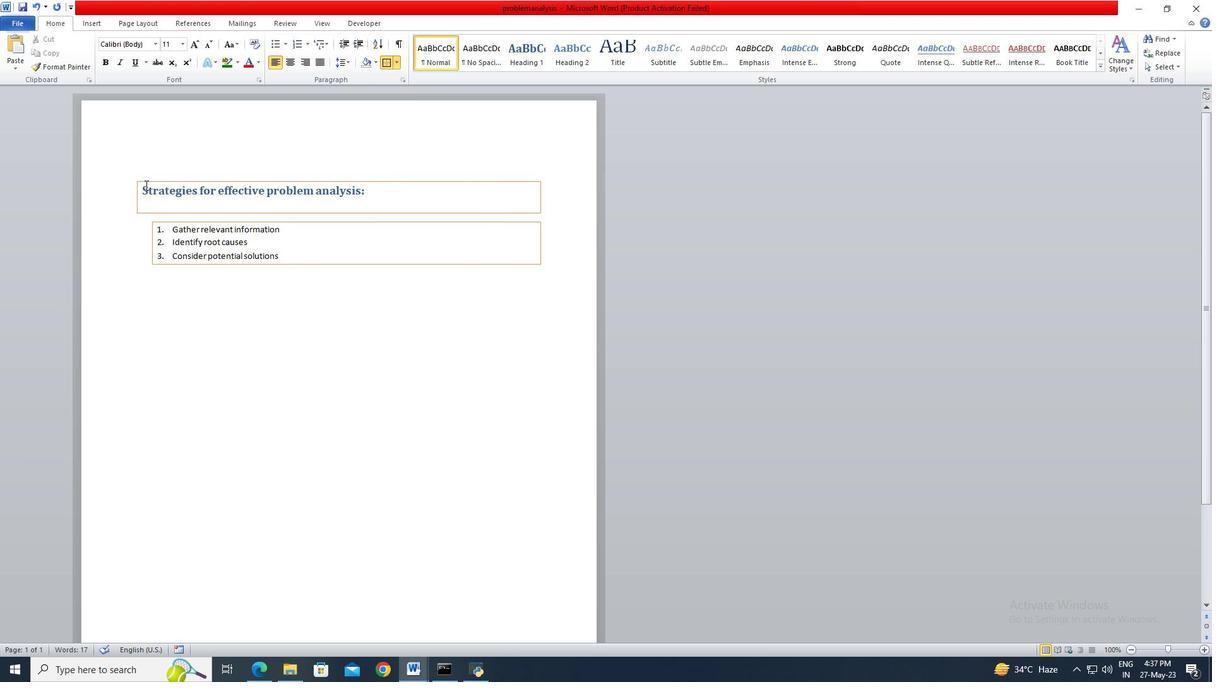 
Action: Mouse pressed left at (144, 184)
Screenshot: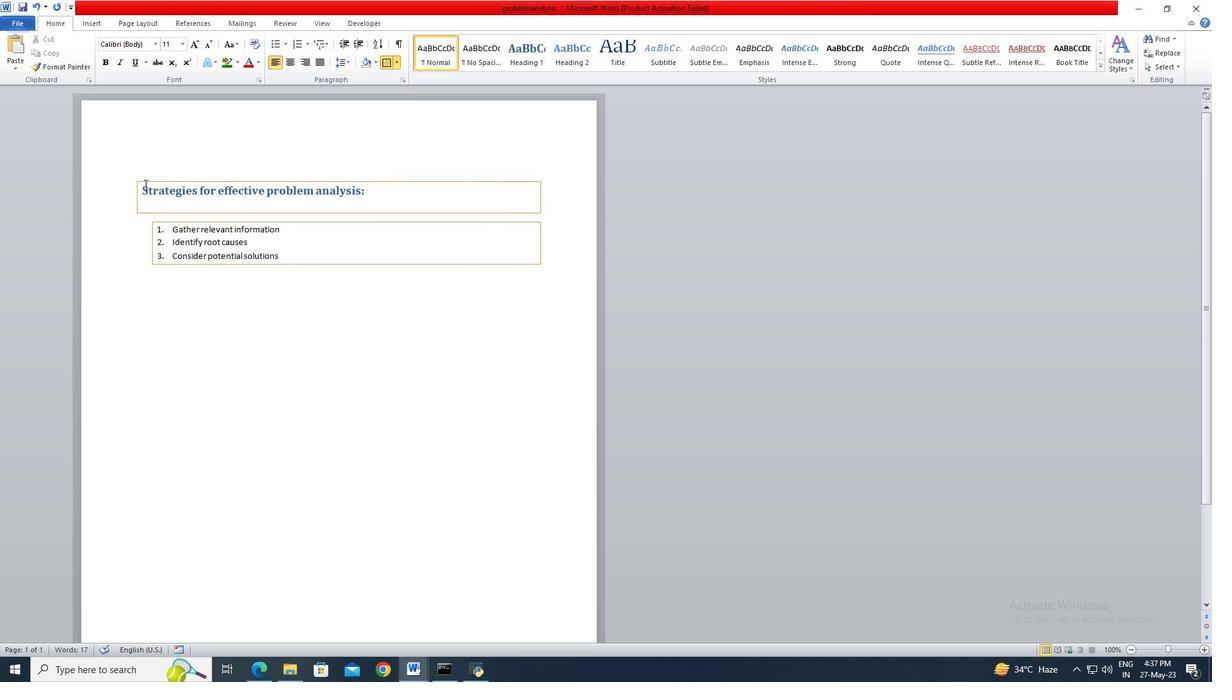 
Action: Key pressed <Key.shift><Key.right><Key.end>
Screenshot: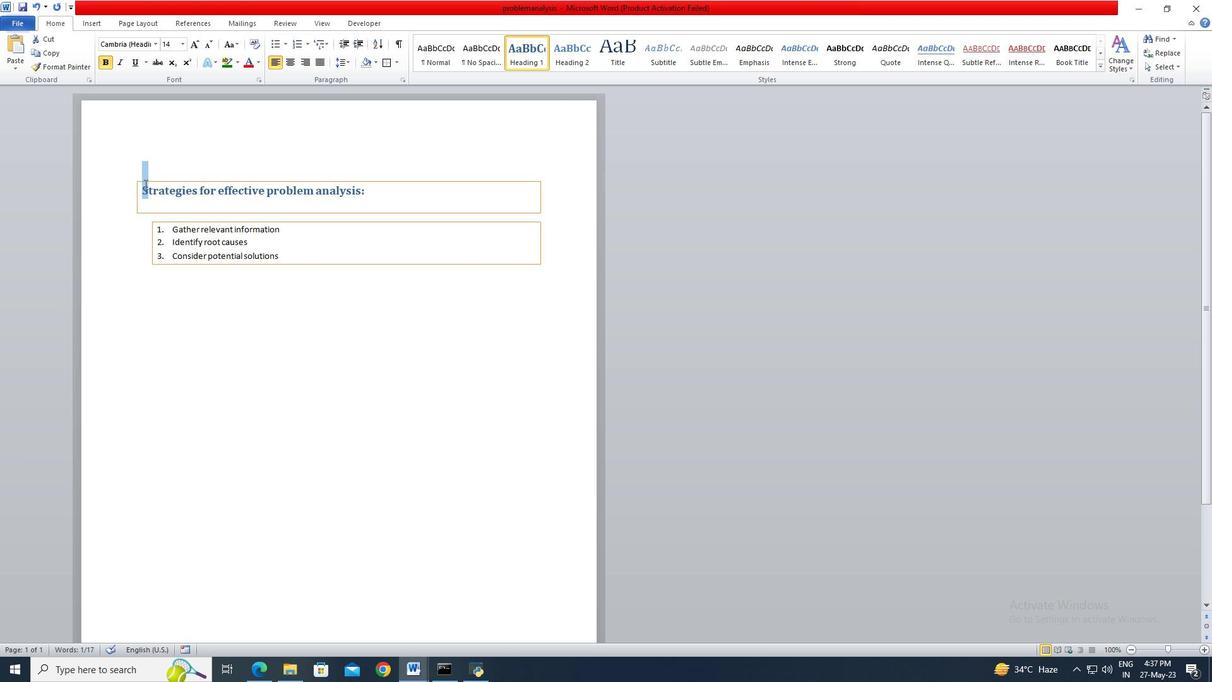 
Action: Mouse moved to (170, 46)
Screenshot: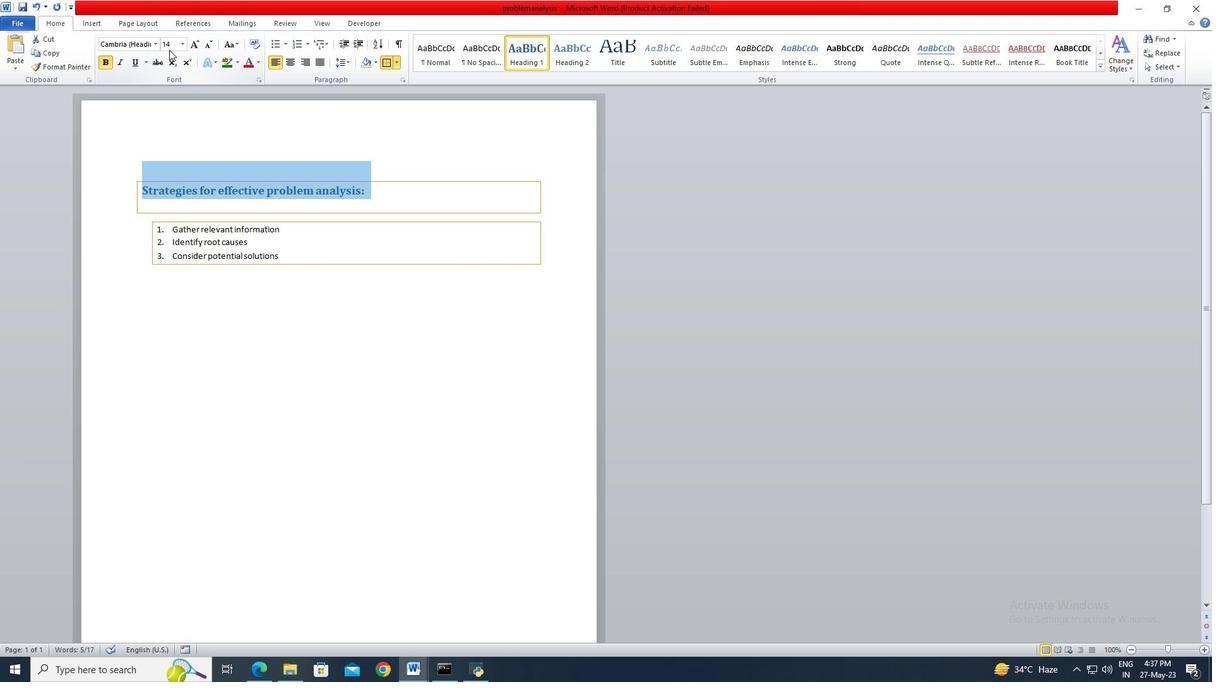 
Action: Mouse pressed left at (170, 46)
Screenshot: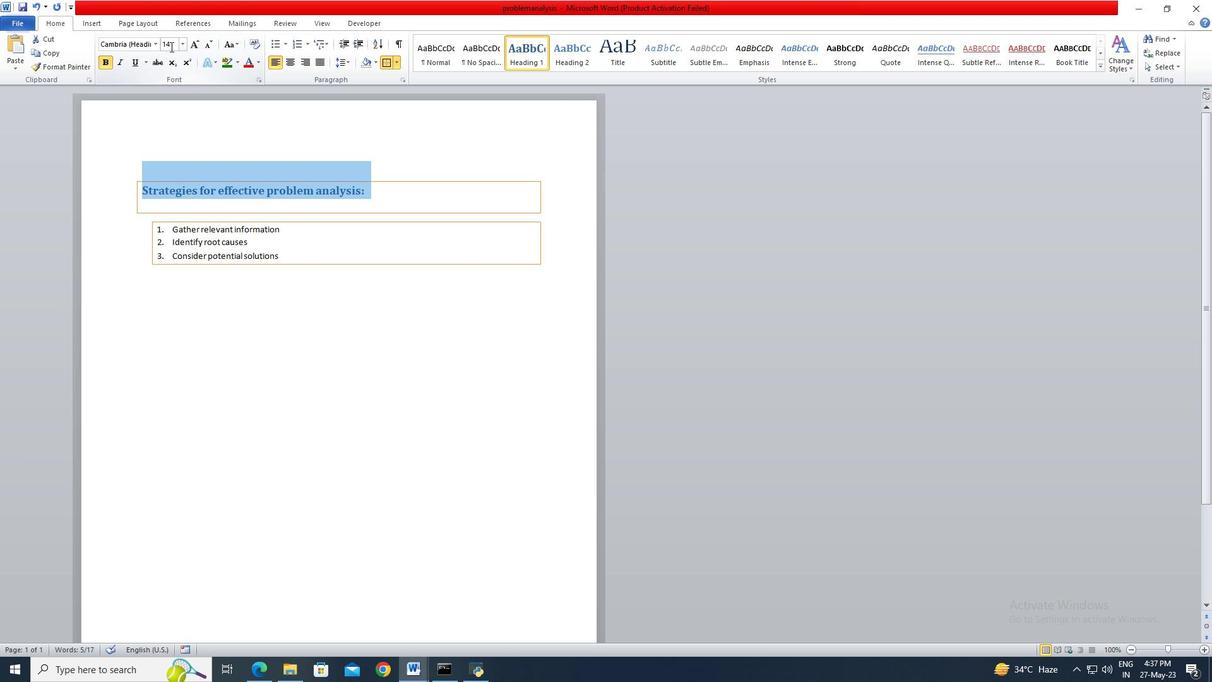 
Action: Key pressed 20<Key.enter>
Screenshot: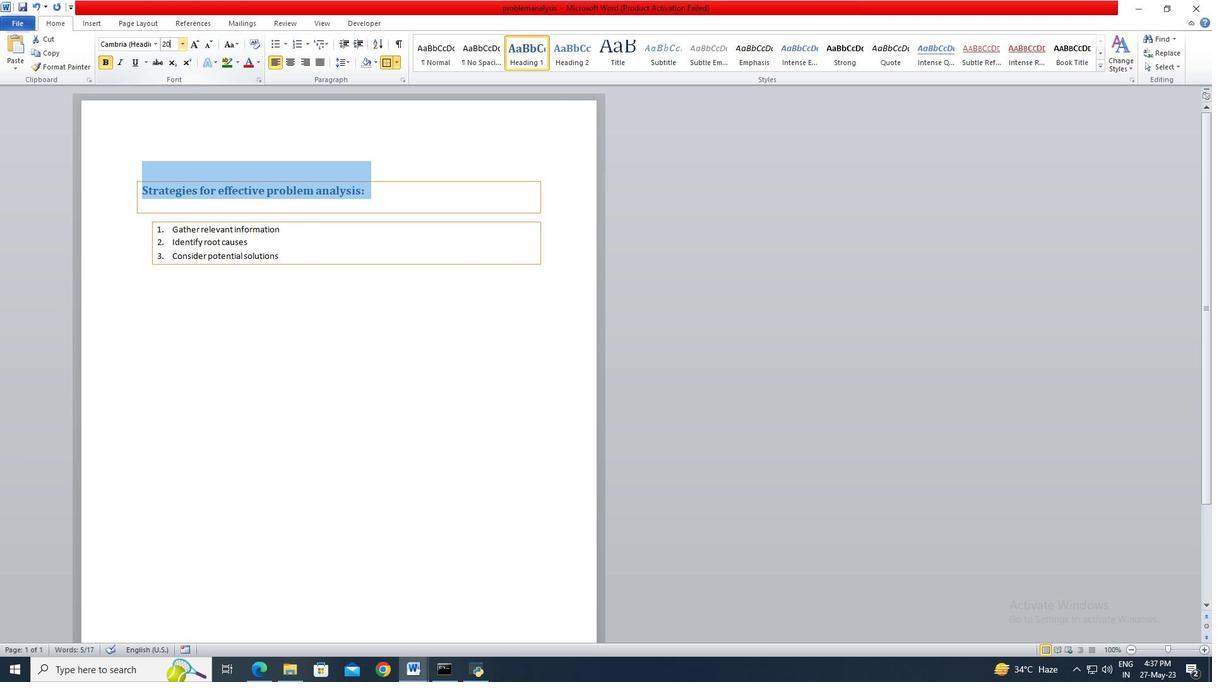 
Action: Mouse moved to (173, 234)
Screenshot: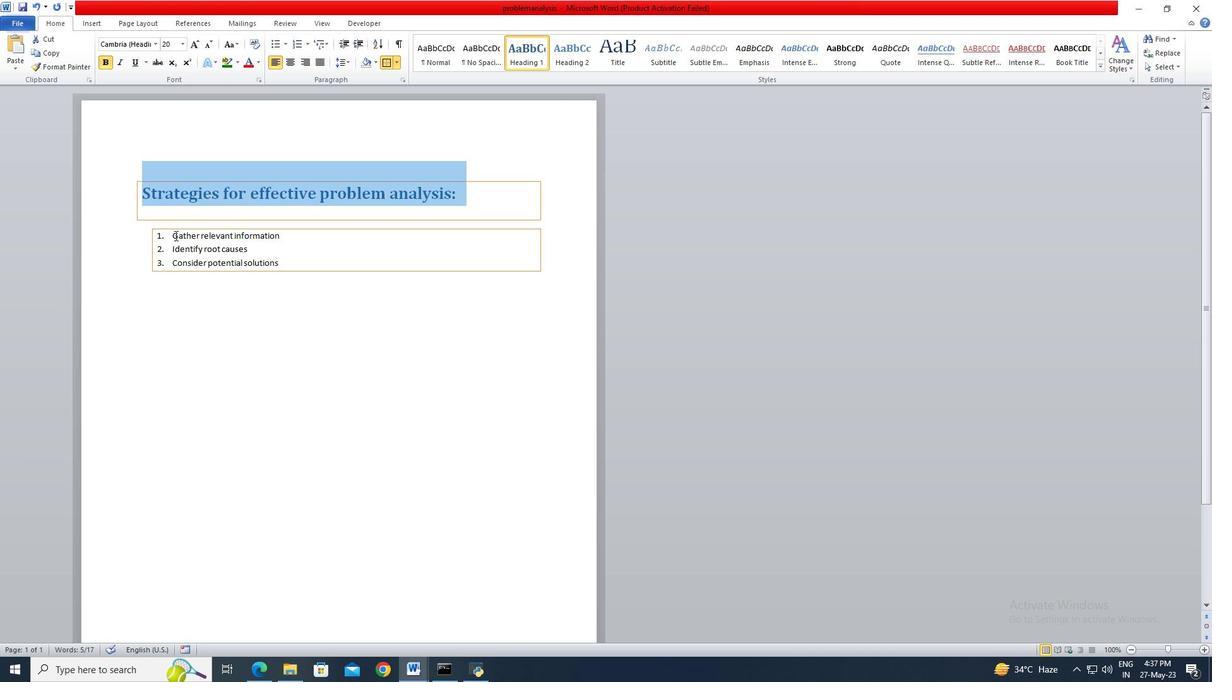 
Action: Mouse pressed left at (173, 234)
Screenshot: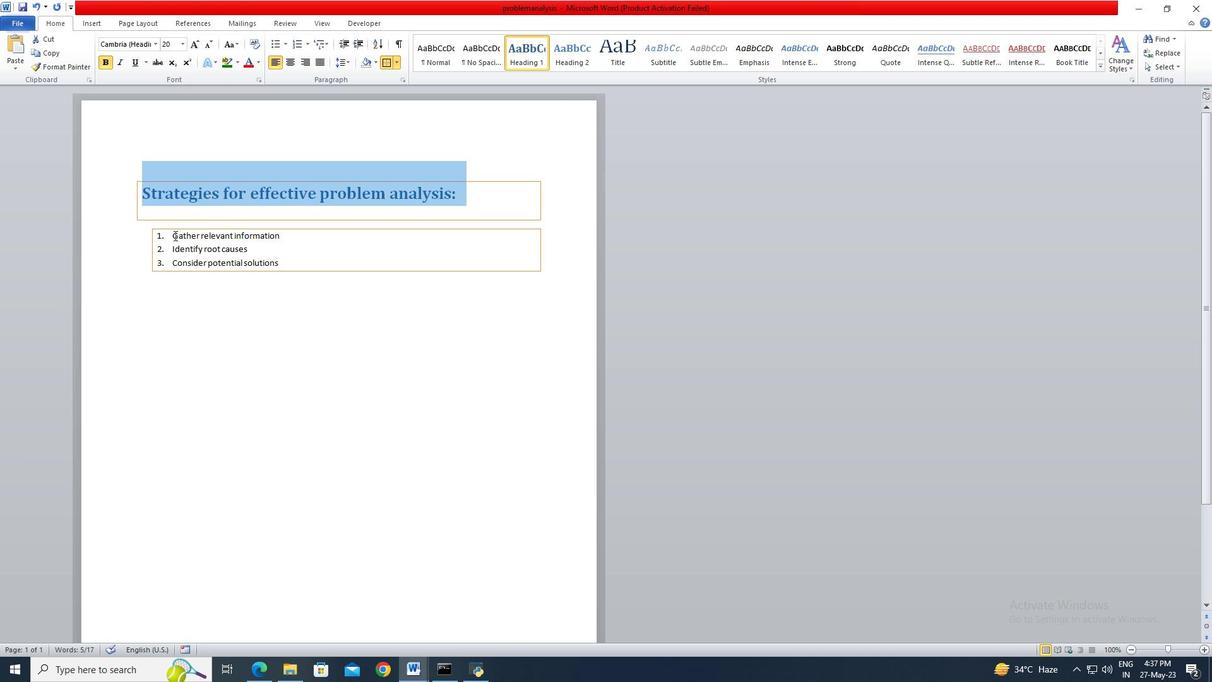 
Action: Key pressed <Key.shift><Key.down><Key.down><Key.down>
Screenshot: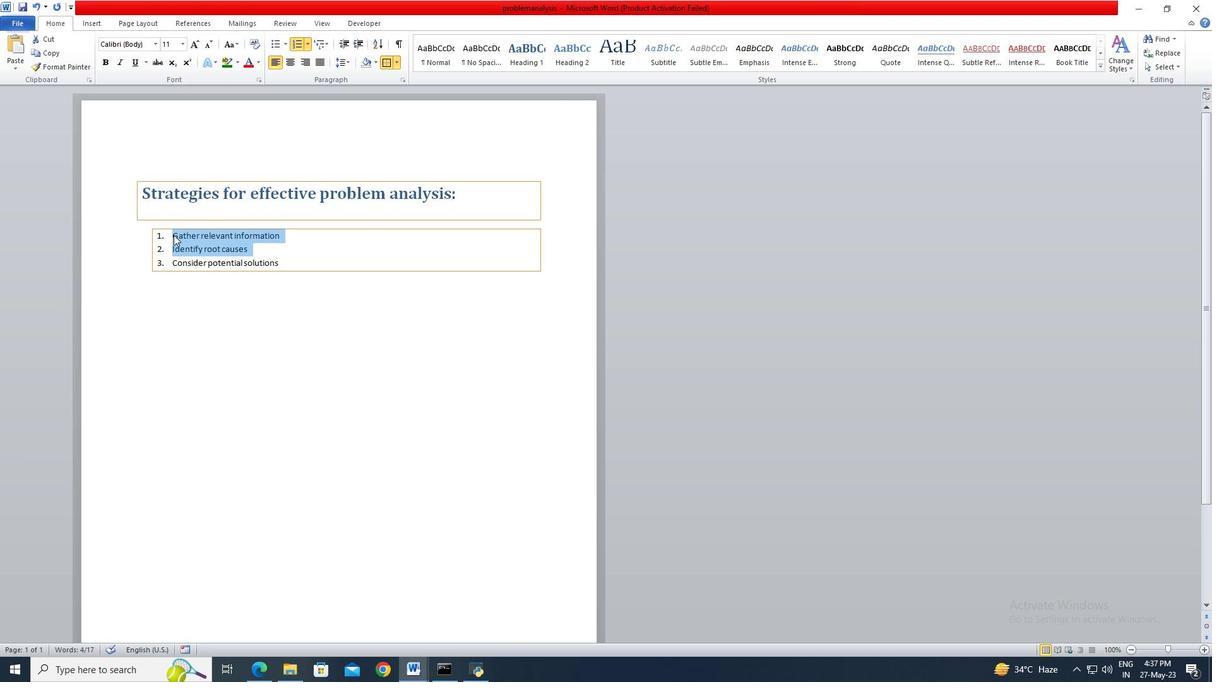 
Action: Mouse moved to (168, 37)
Screenshot: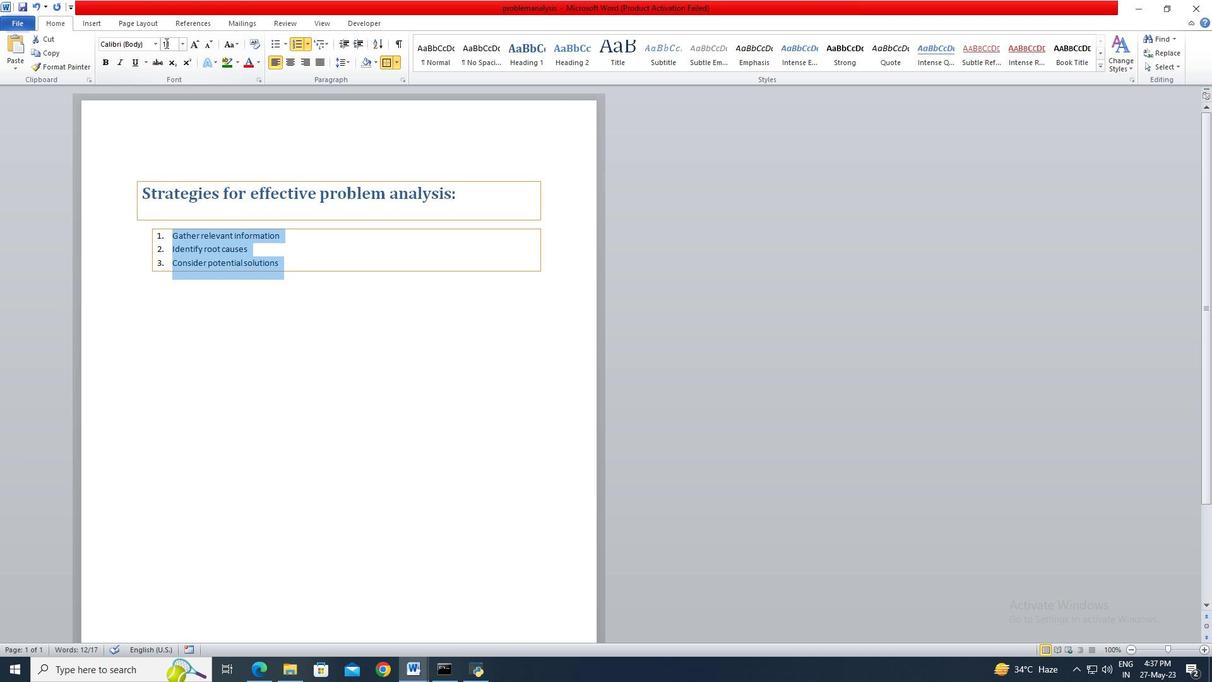 
Action: Mouse pressed left at (168, 37)
Screenshot: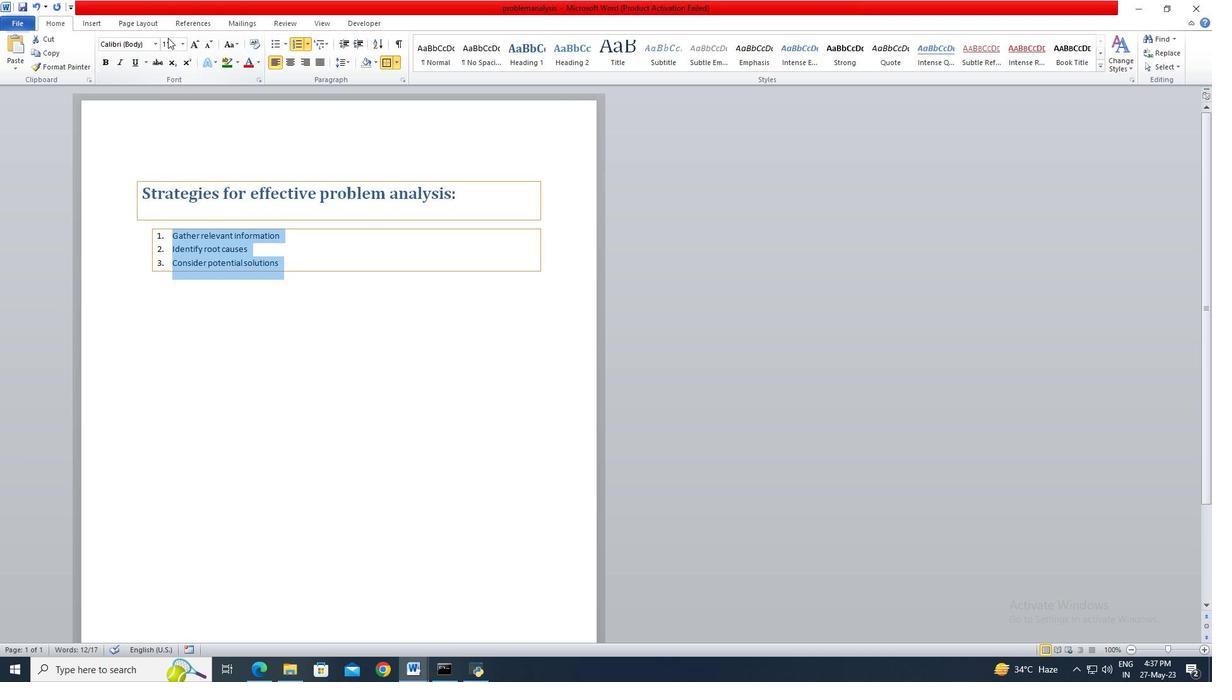 
Action: Mouse moved to (172, 44)
Screenshot: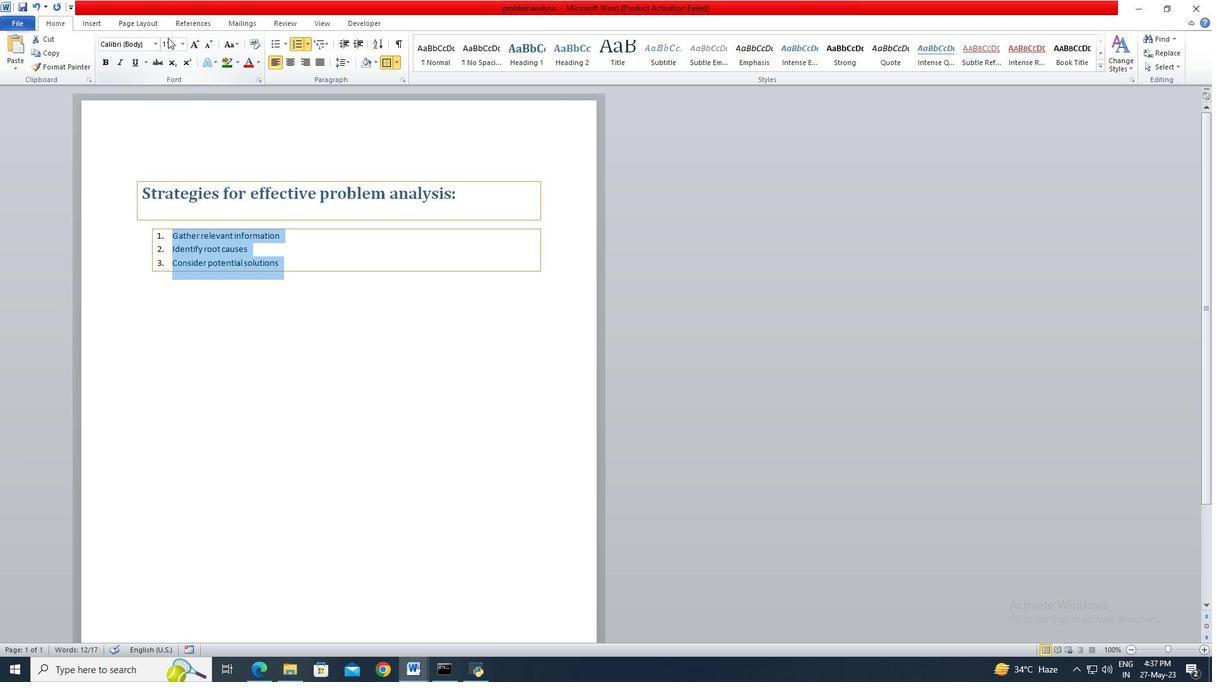 
Action: Mouse pressed left at (172, 44)
Screenshot: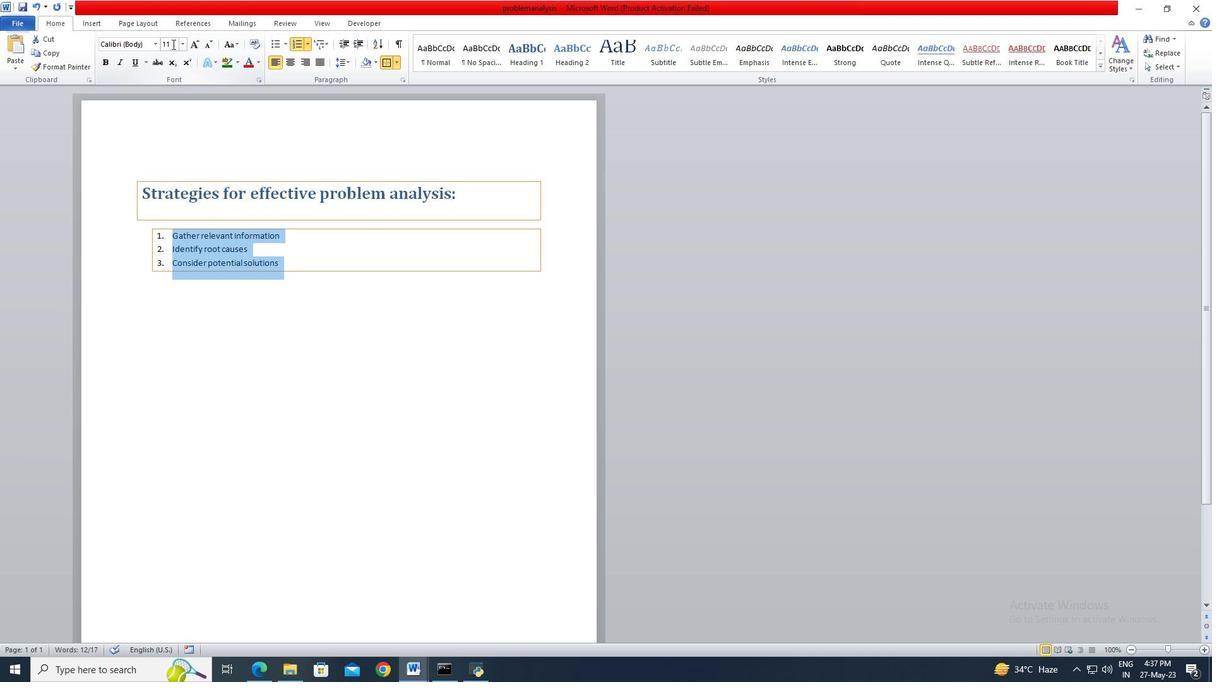
Action: Key pressed 20<Key.enter>
Screenshot: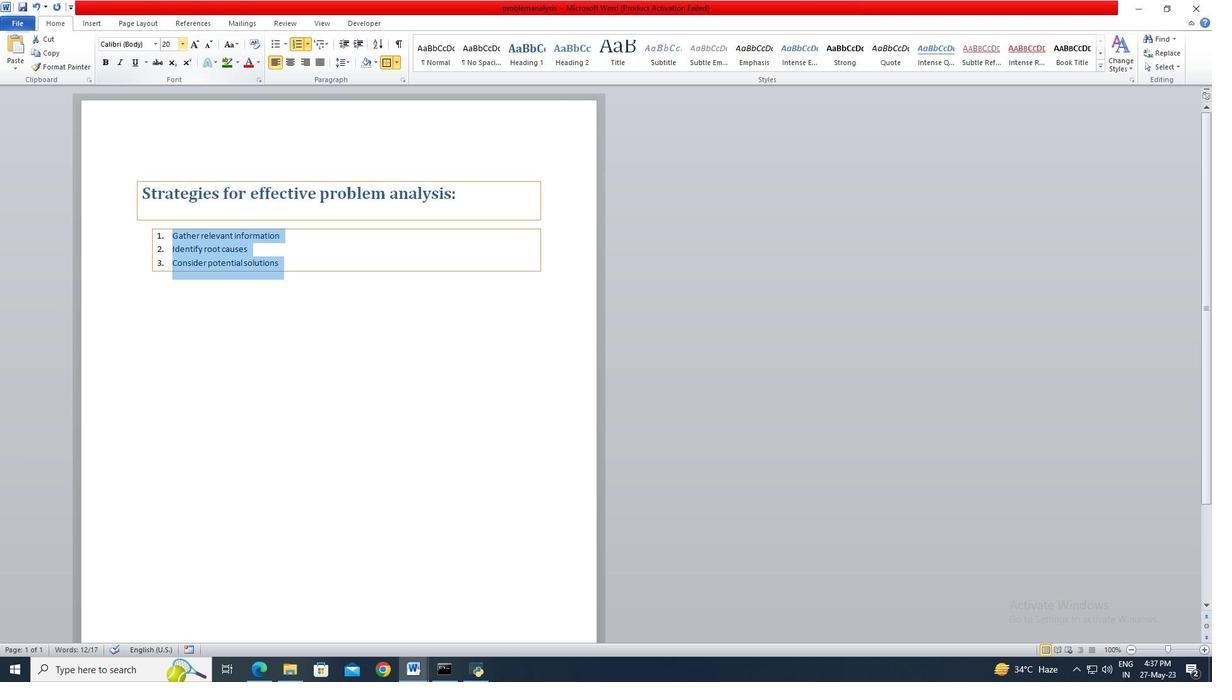 
Action: Mouse moved to (203, 205)
Screenshot: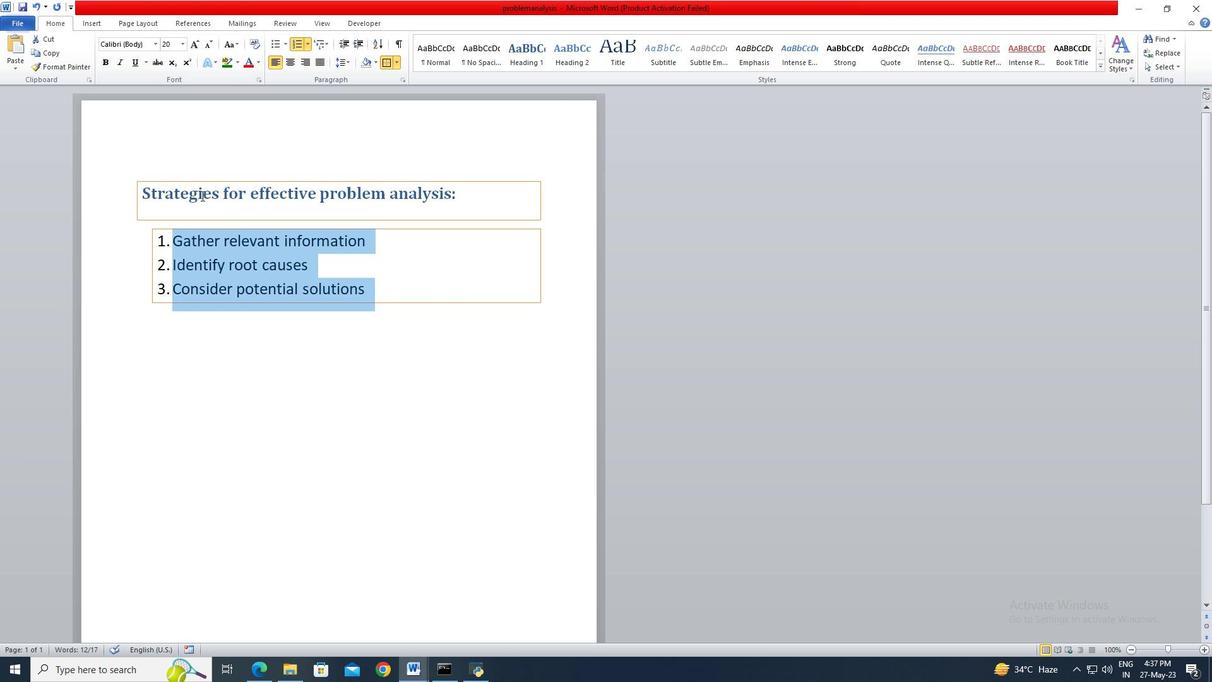 
Action: Mouse pressed left at (203, 205)
Screenshot: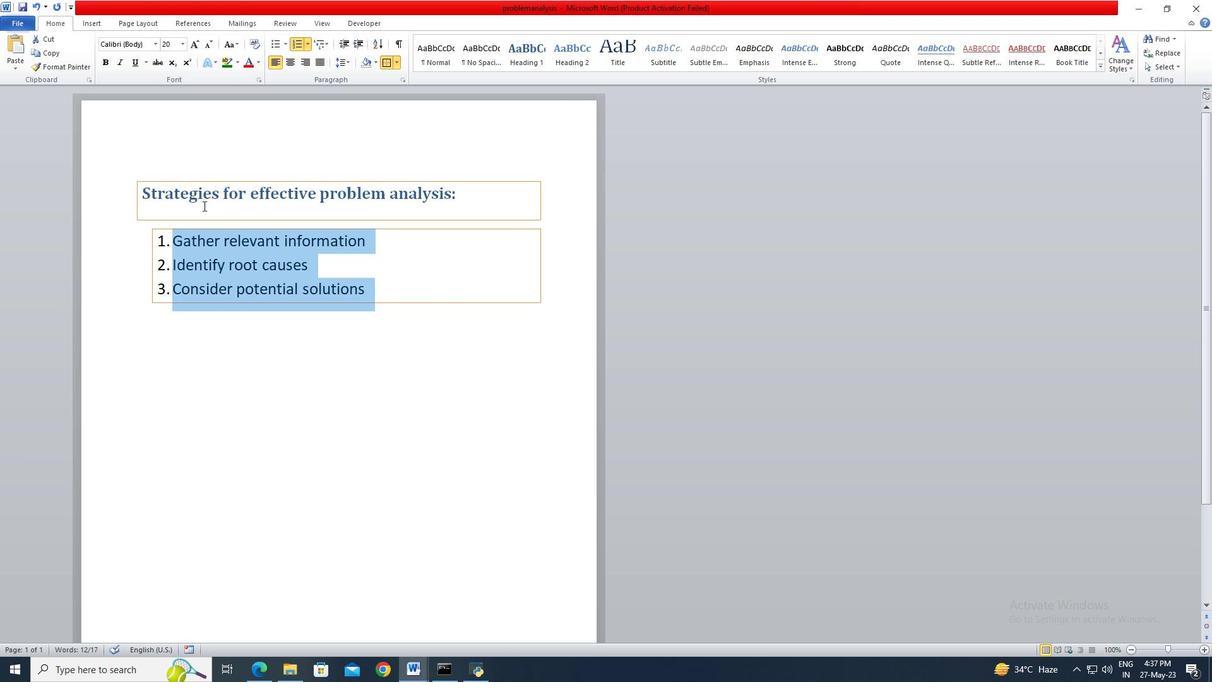 
